 Task: Toggle the required git user config.
Action: Mouse moved to (19, 470)
Screenshot: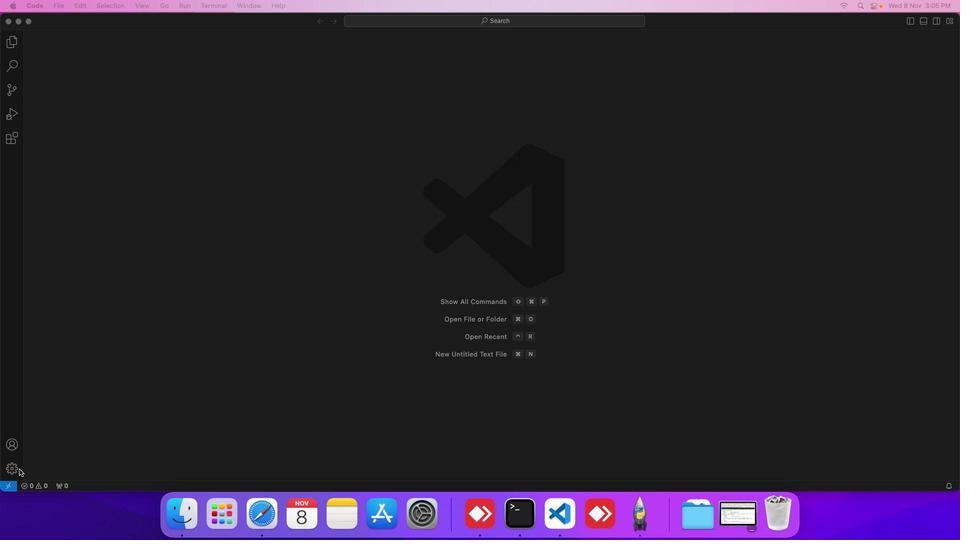 
Action: Mouse pressed left at (19, 470)
Screenshot: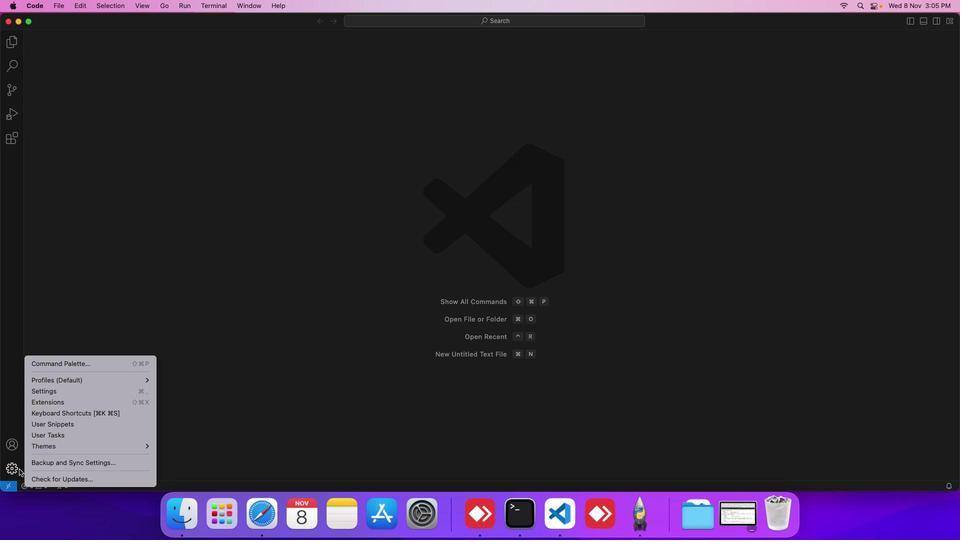 
Action: Mouse moved to (67, 394)
Screenshot: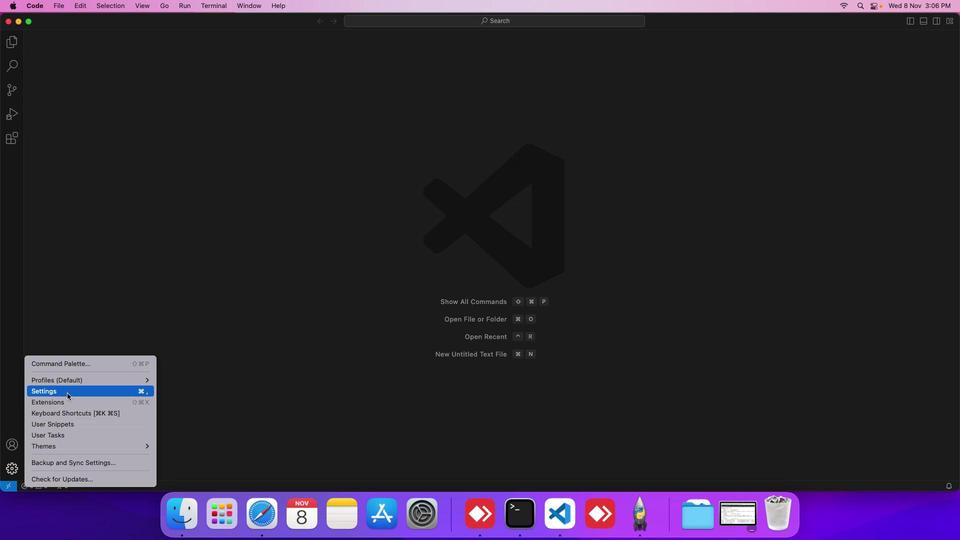 
Action: Mouse pressed left at (67, 394)
Screenshot: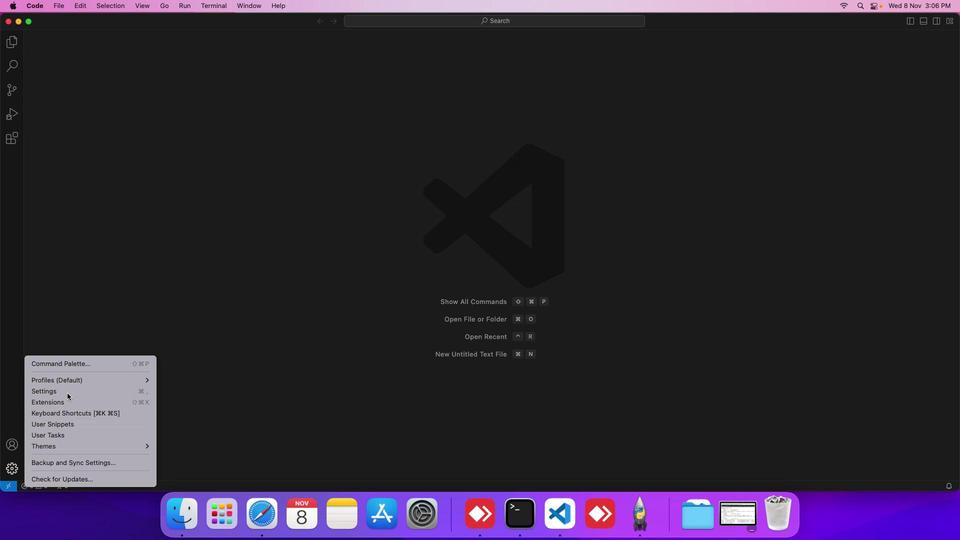 
Action: Mouse moved to (254, 180)
Screenshot: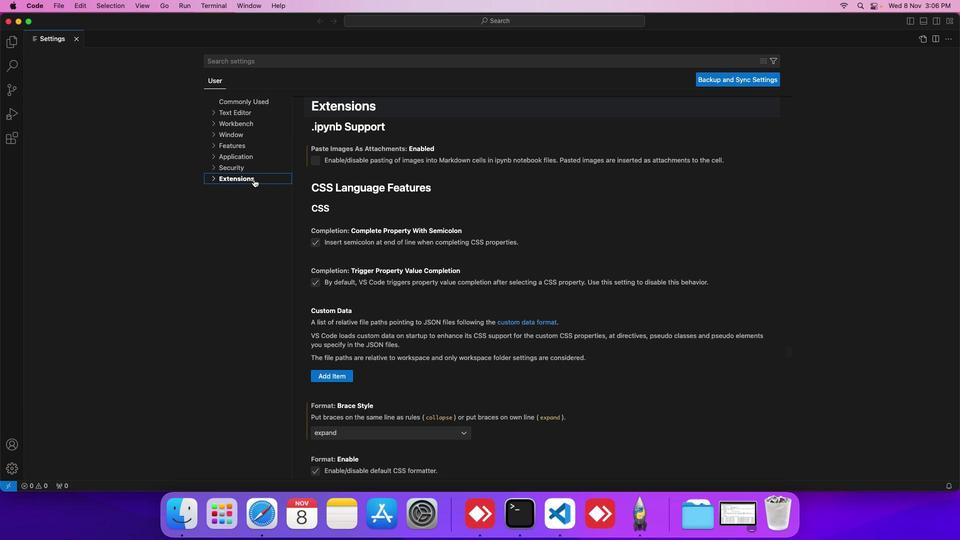
Action: Mouse pressed left at (254, 180)
Screenshot: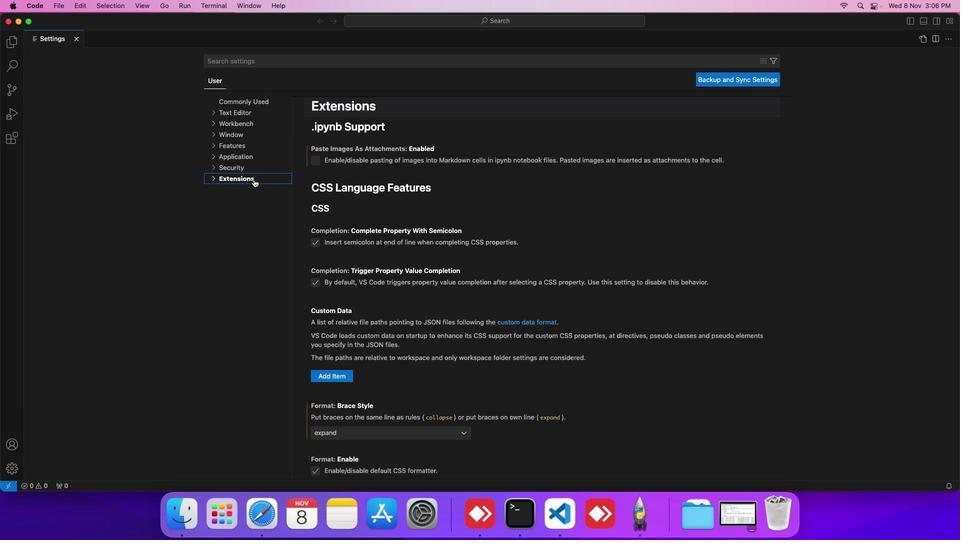 
Action: Mouse moved to (227, 223)
Screenshot: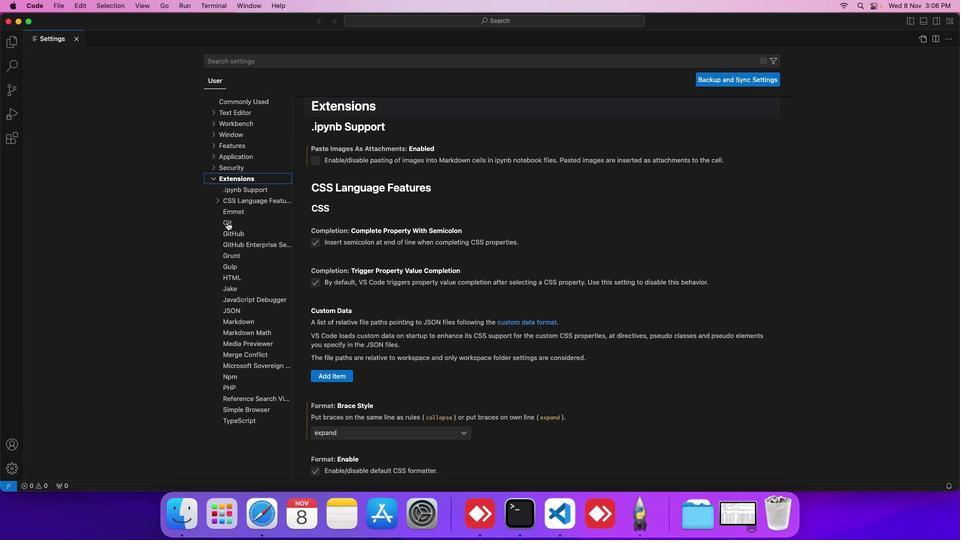
Action: Mouse pressed left at (227, 223)
Screenshot: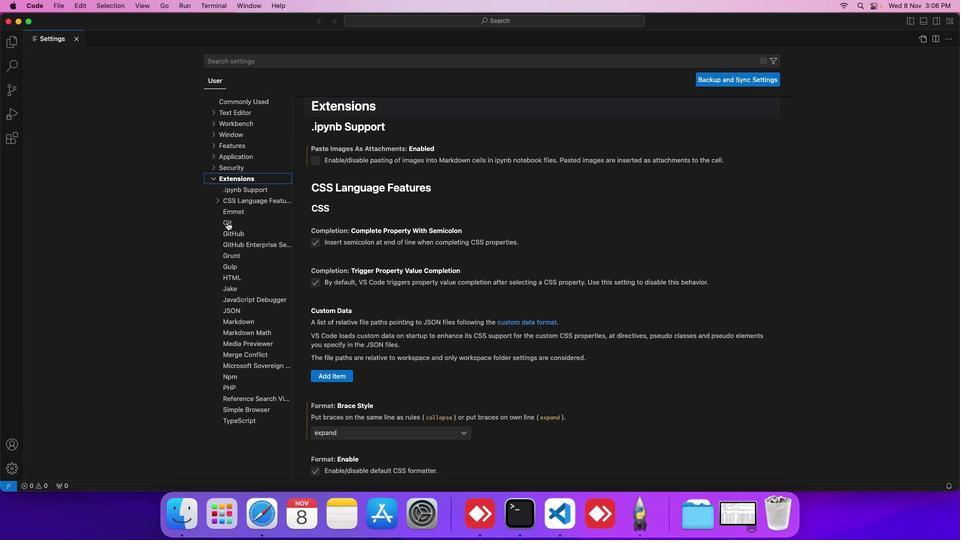 
Action: Mouse moved to (329, 287)
Screenshot: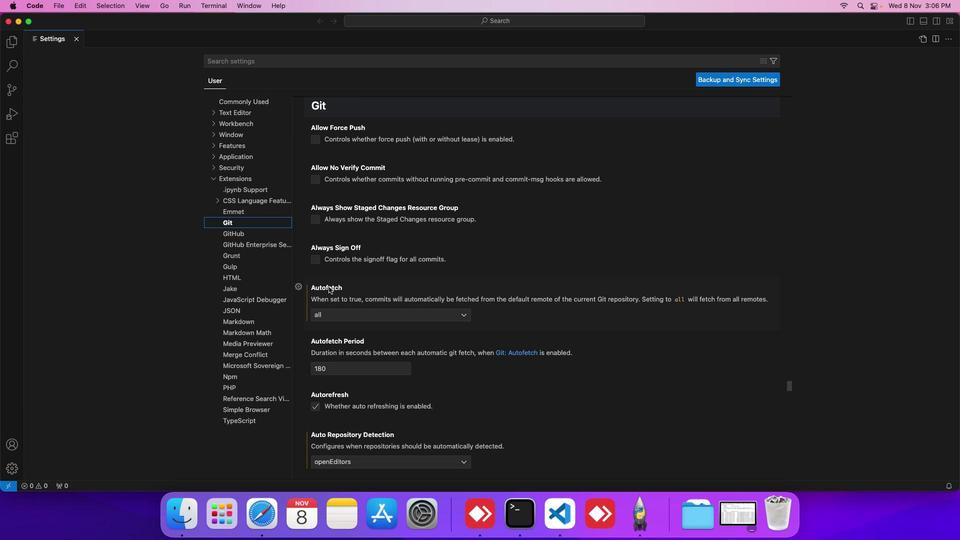 
Action: Mouse scrolled (329, 287) with delta (0, 0)
Screenshot: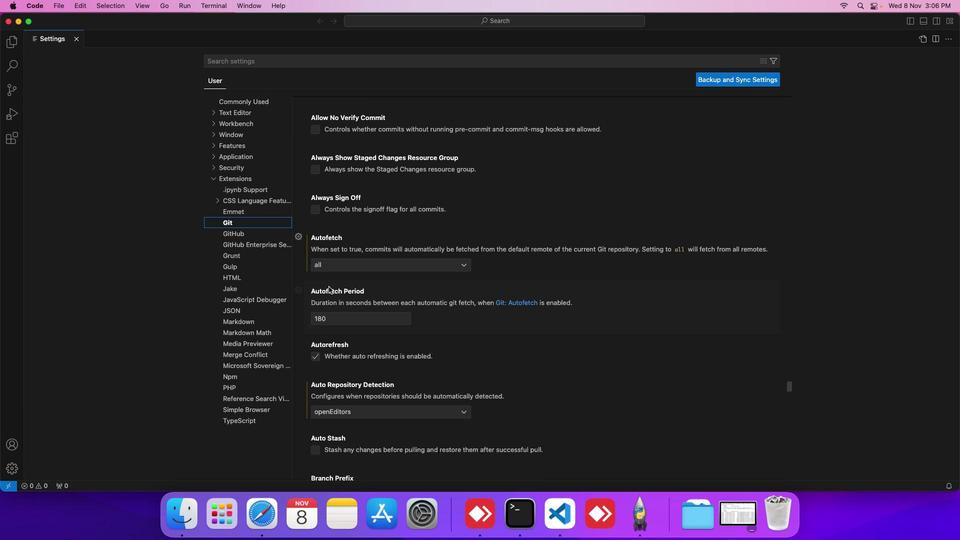 
Action: Mouse scrolled (329, 287) with delta (0, 0)
Screenshot: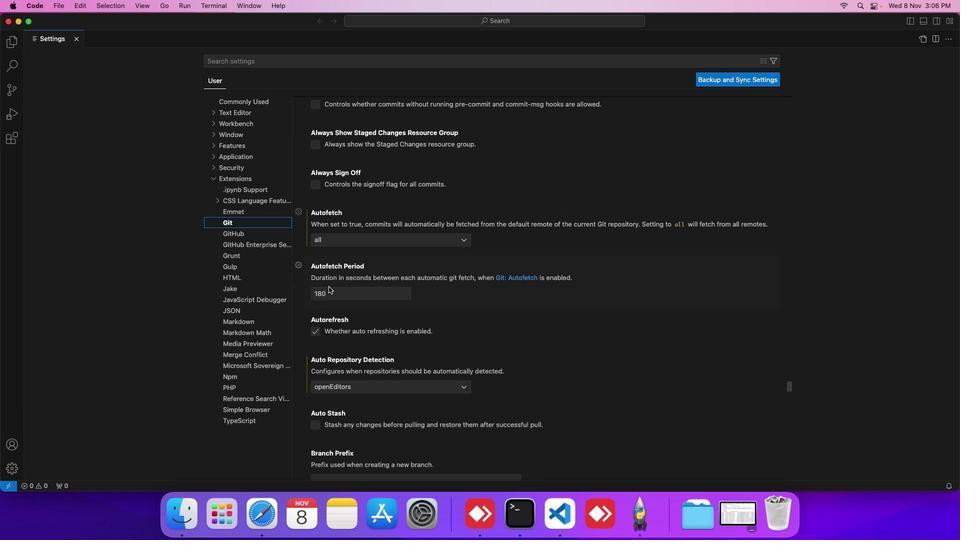 
Action: Mouse scrolled (329, 287) with delta (0, 0)
Screenshot: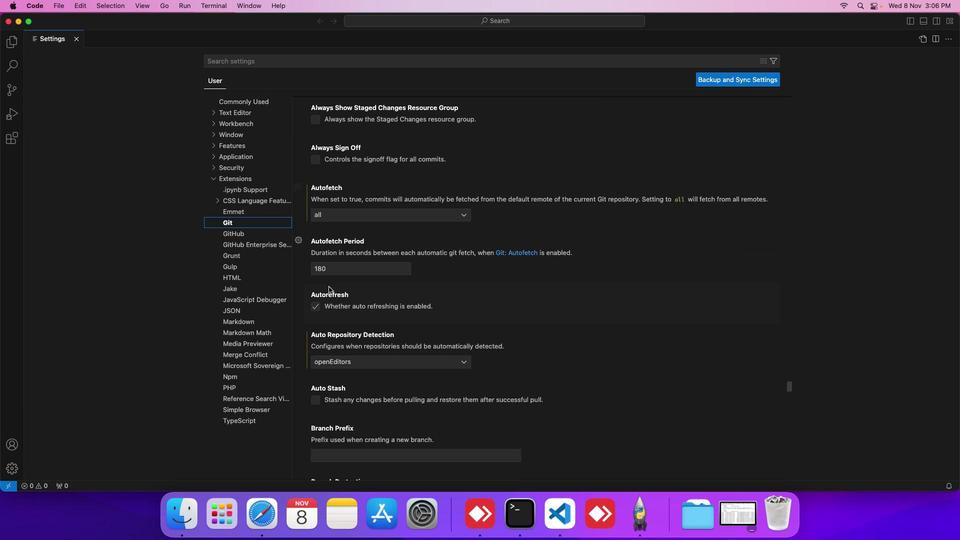 
Action: Mouse scrolled (329, 287) with delta (0, 0)
Screenshot: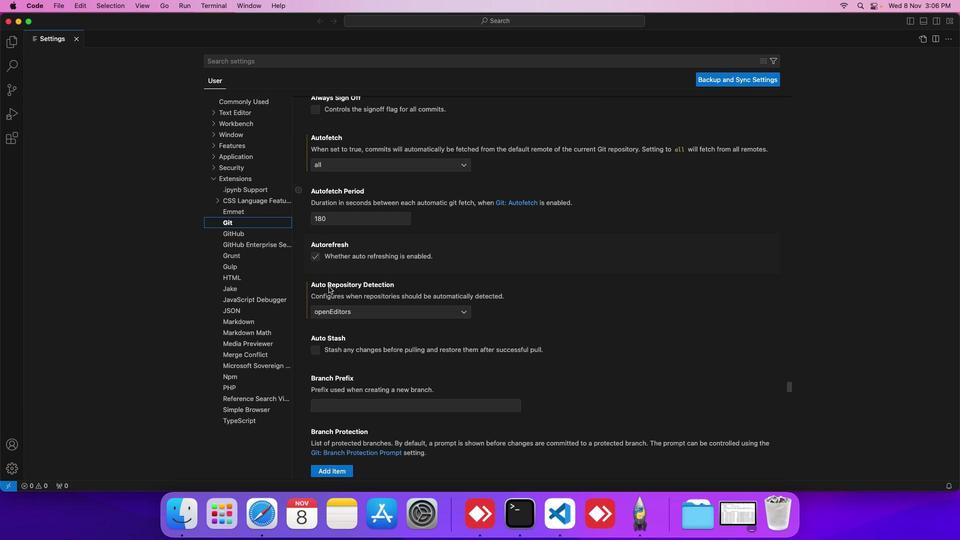 
Action: Mouse scrolled (329, 287) with delta (0, 0)
Screenshot: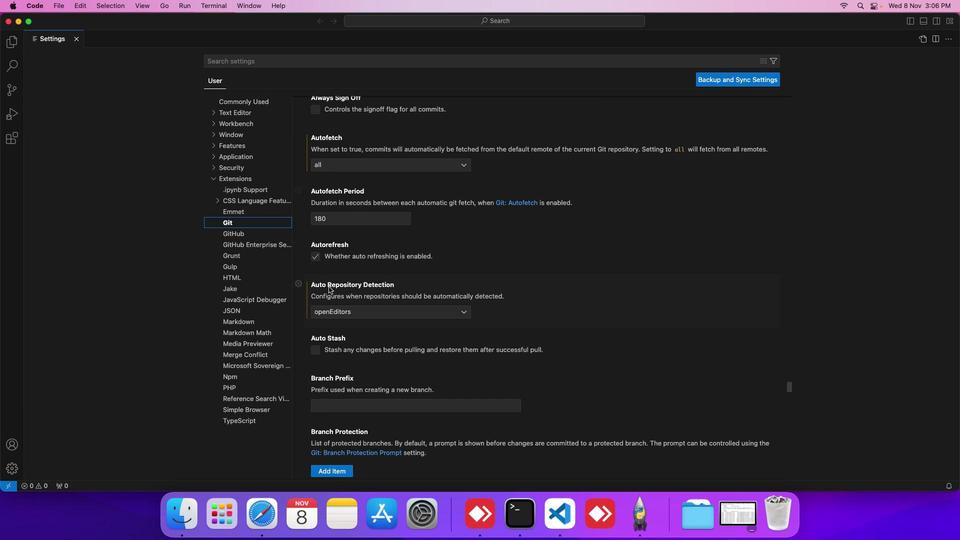 
Action: Mouse scrolled (329, 287) with delta (0, 0)
Screenshot: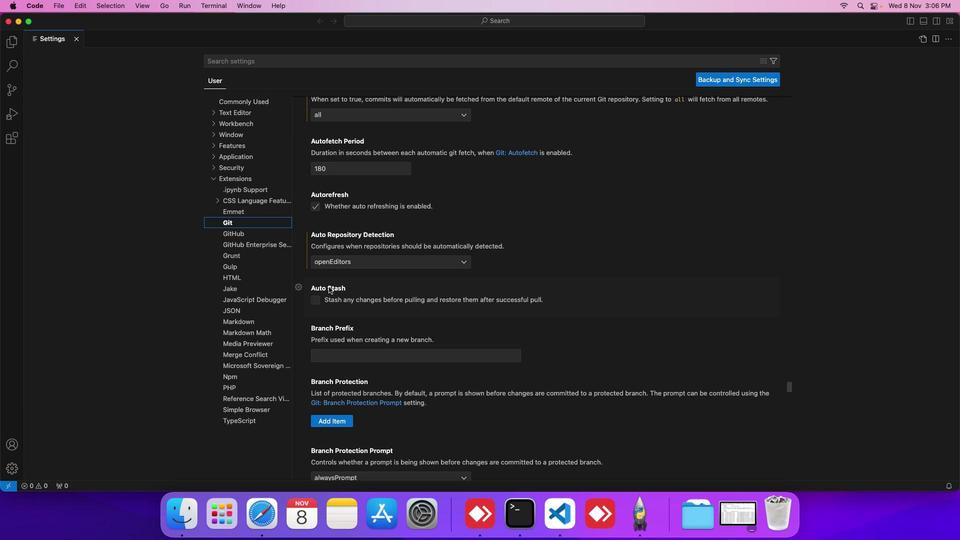 
Action: Mouse moved to (329, 288)
Screenshot: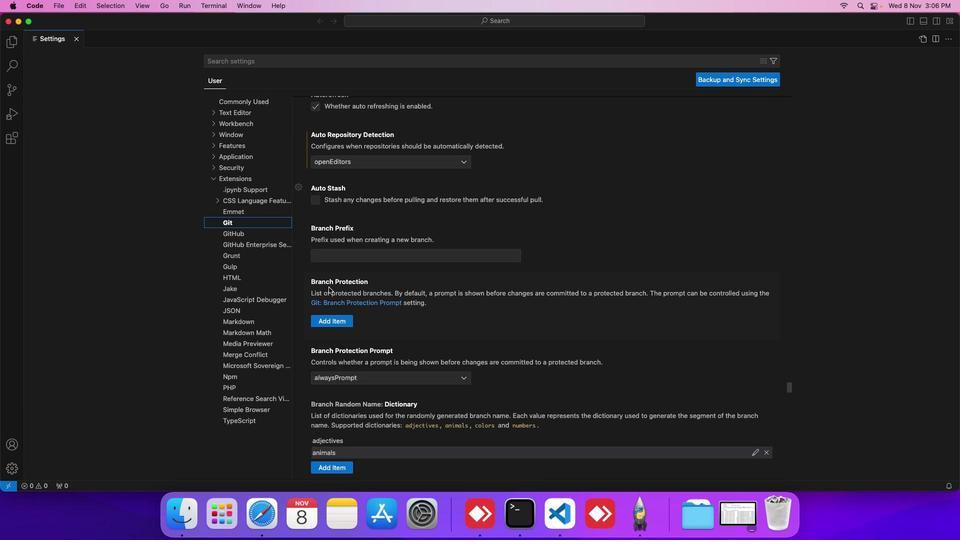 
Action: Mouse scrolled (329, 288) with delta (0, 0)
Screenshot: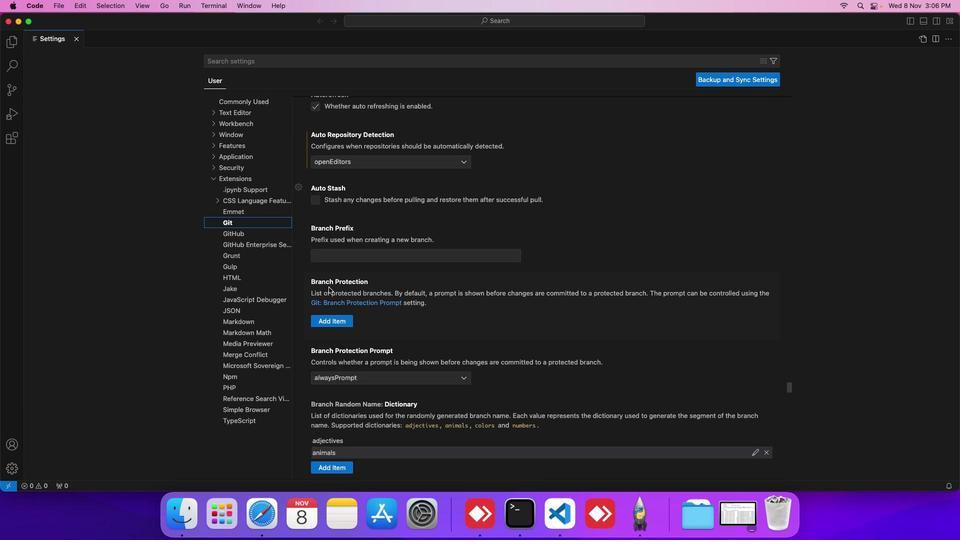 
Action: Mouse scrolled (329, 288) with delta (0, 0)
Screenshot: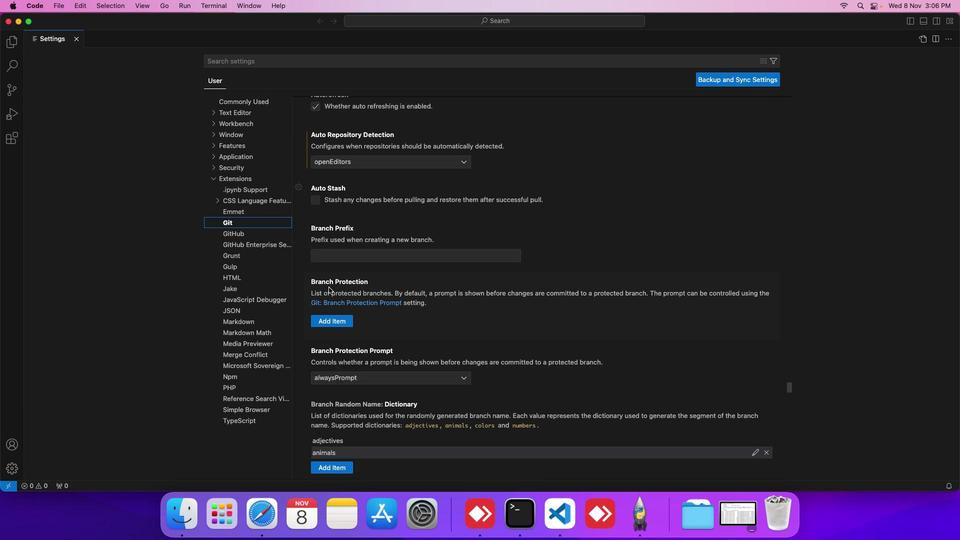 
Action: Mouse scrolled (329, 288) with delta (0, 0)
Screenshot: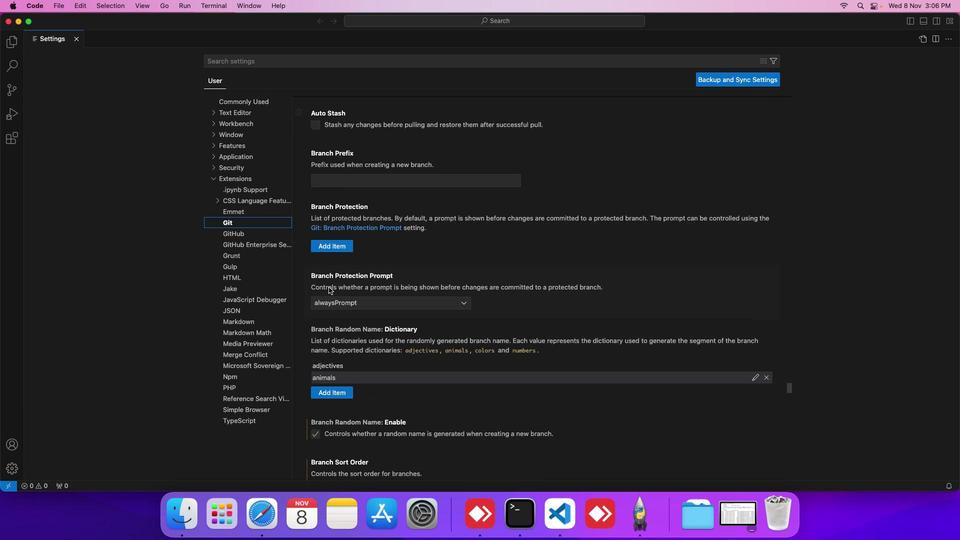 
Action: Mouse scrolled (329, 288) with delta (0, 0)
Screenshot: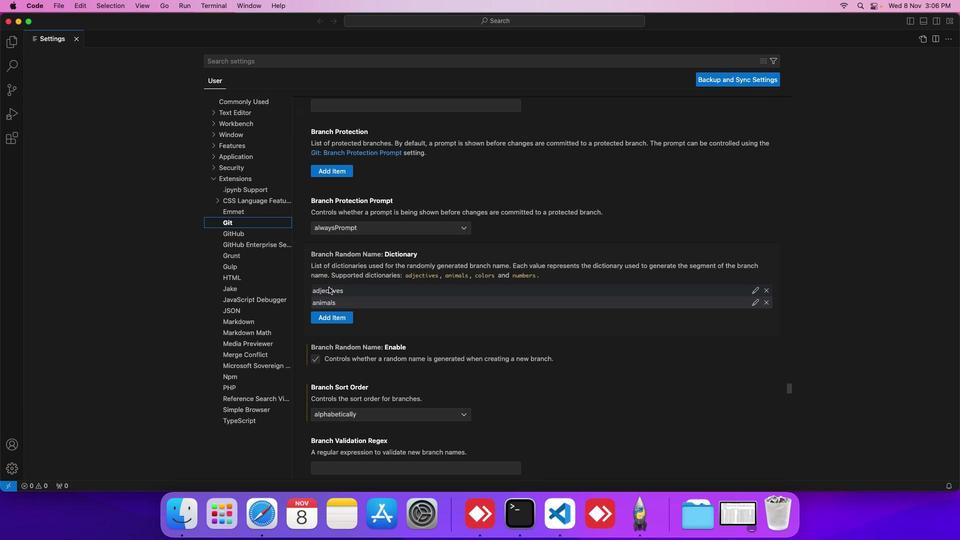 
Action: Mouse scrolled (329, 288) with delta (0, 0)
Screenshot: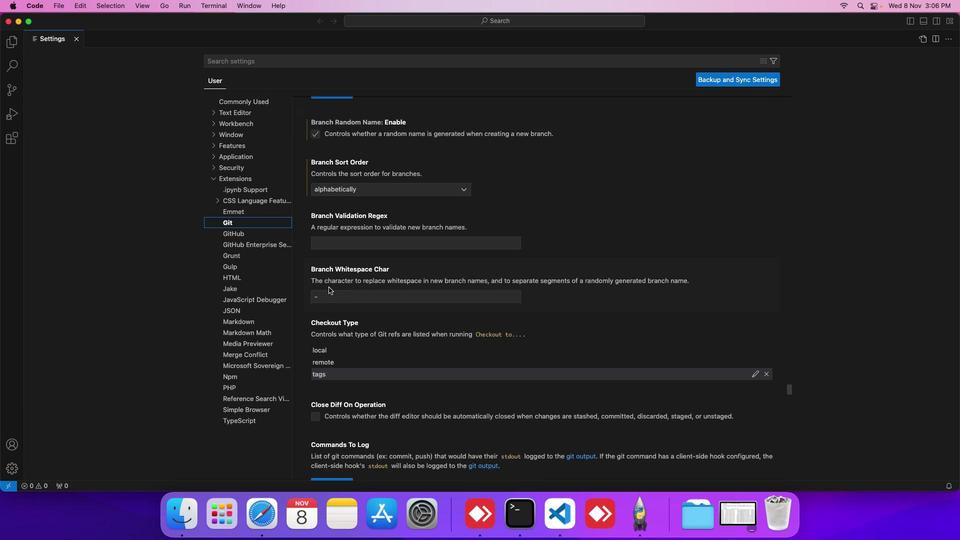 
Action: Mouse scrolled (329, 288) with delta (0, -1)
Screenshot: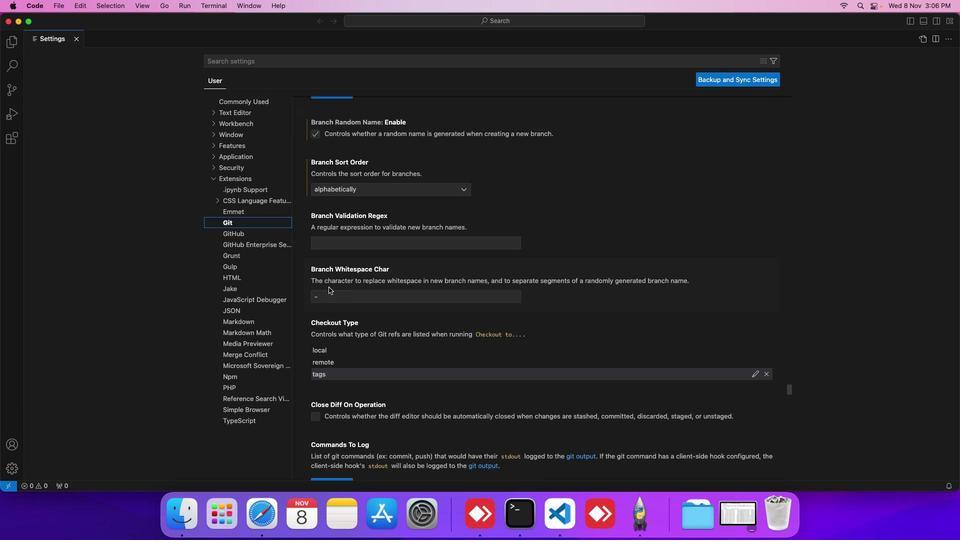 
Action: Mouse scrolled (329, 288) with delta (0, -1)
Screenshot: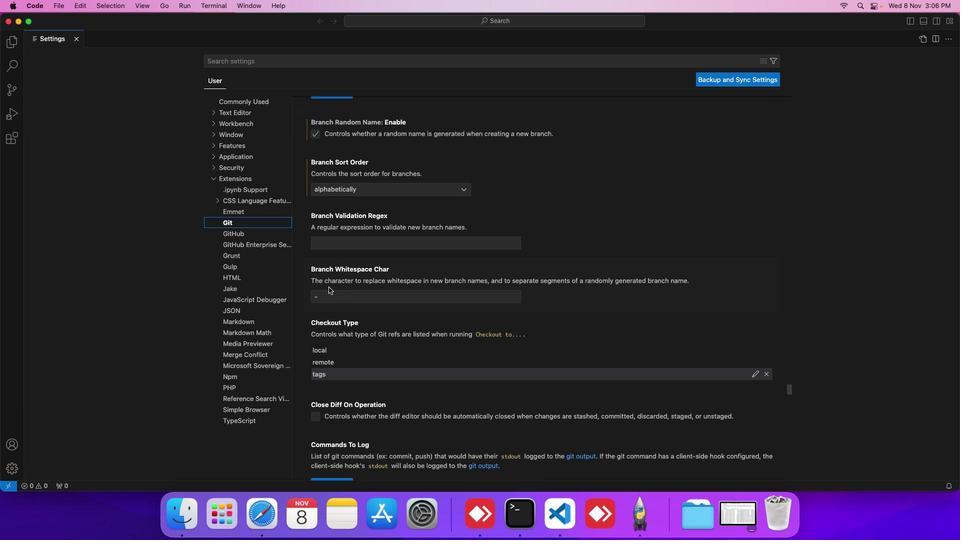 
Action: Mouse scrolled (329, 288) with delta (0, 0)
Screenshot: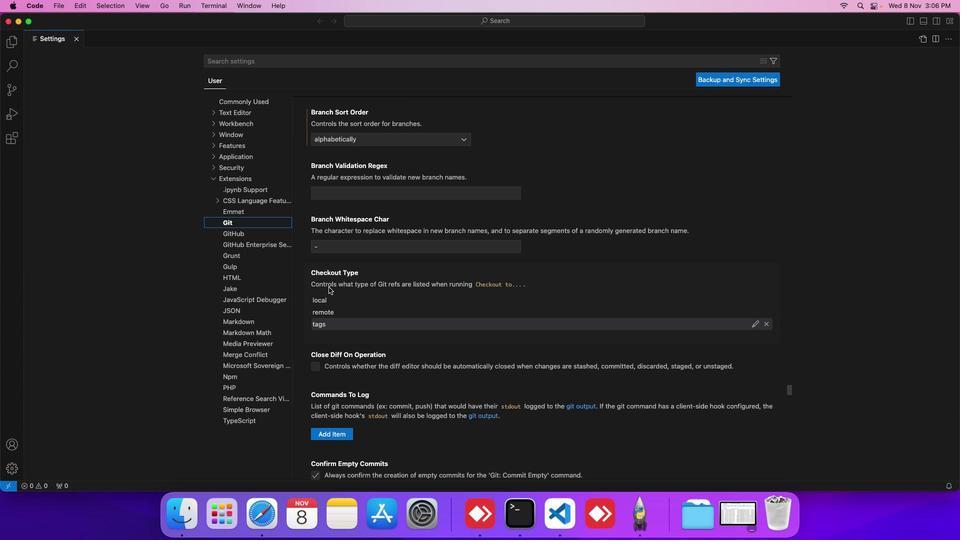
Action: Mouse scrolled (329, 288) with delta (0, 0)
Screenshot: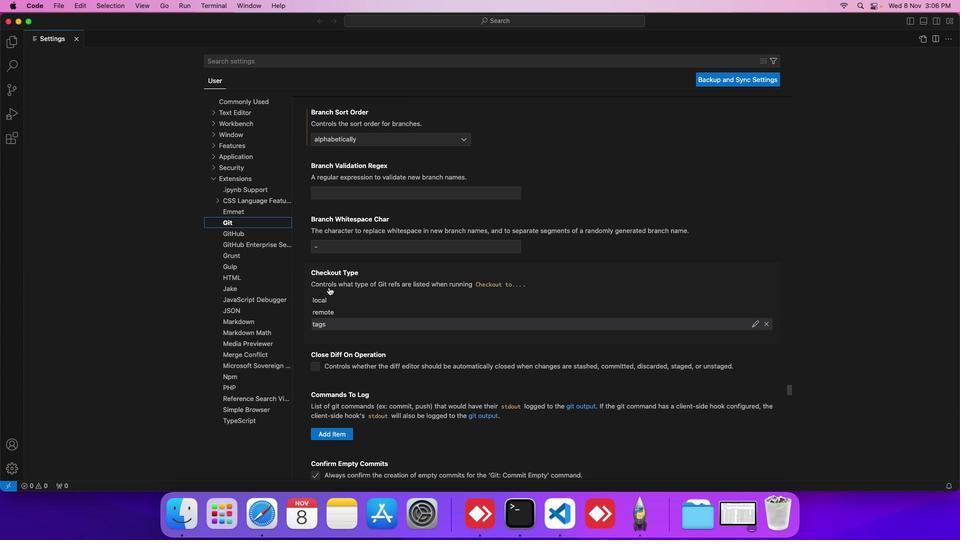 
Action: Mouse scrolled (329, 288) with delta (0, 0)
Screenshot: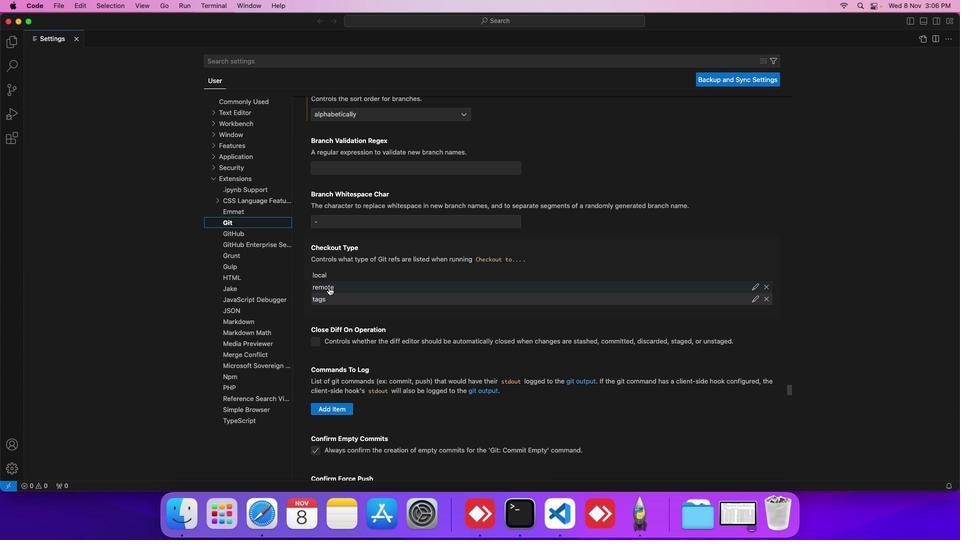 
Action: Mouse scrolled (329, 288) with delta (0, 0)
Screenshot: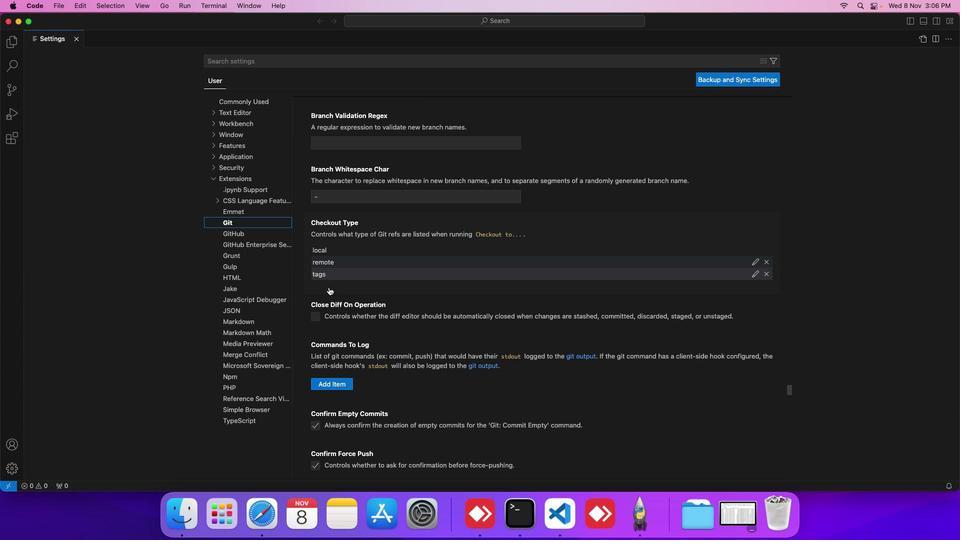 
Action: Mouse scrolled (329, 288) with delta (0, 0)
Screenshot: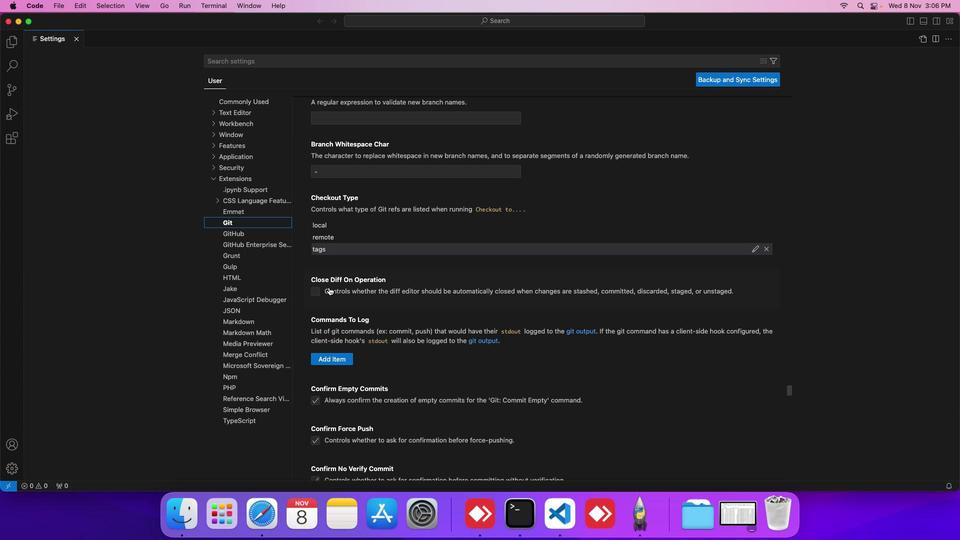 
Action: Mouse scrolled (329, 288) with delta (0, 0)
Screenshot: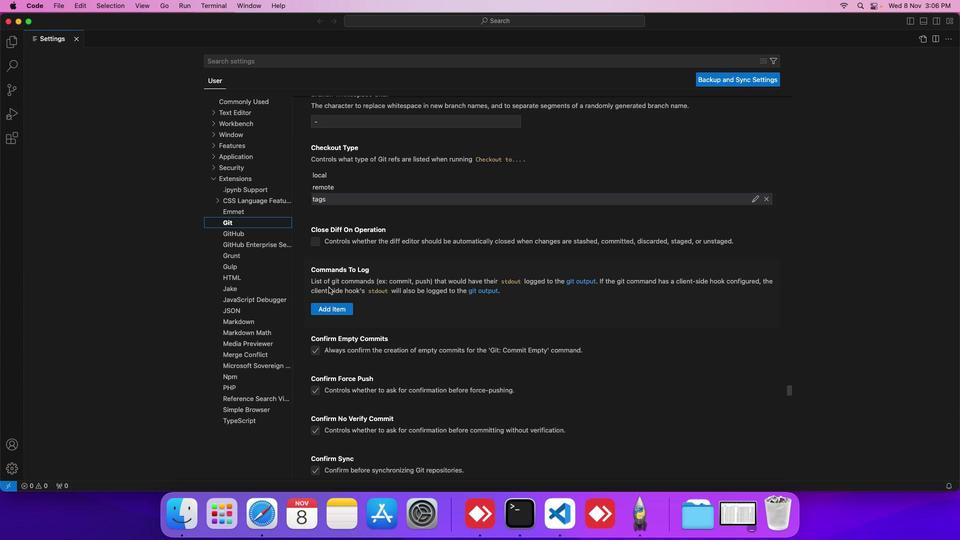 
Action: Mouse scrolled (329, 288) with delta (0, 0)
Screenshot: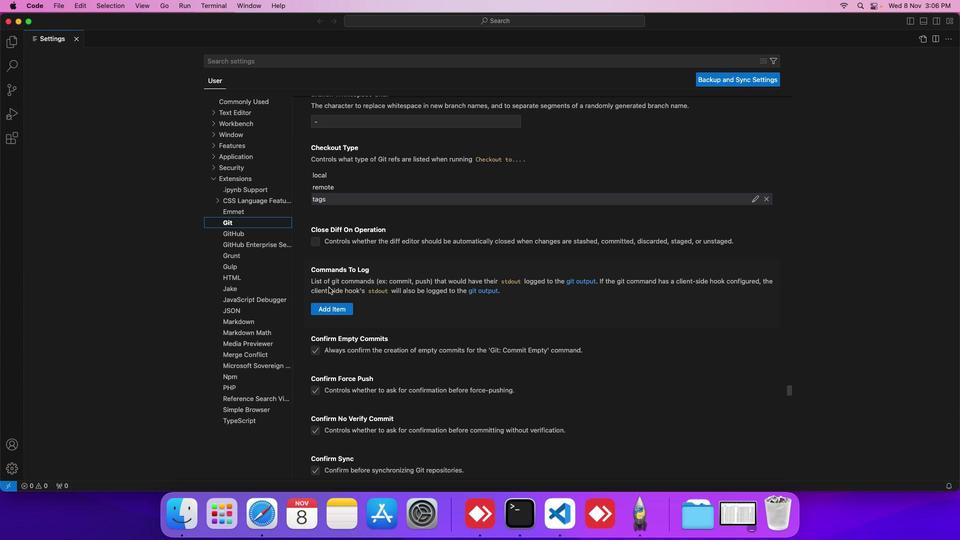 
Action: Mouse scrolled (329, 288) with delta (0, 0)
Screenshot: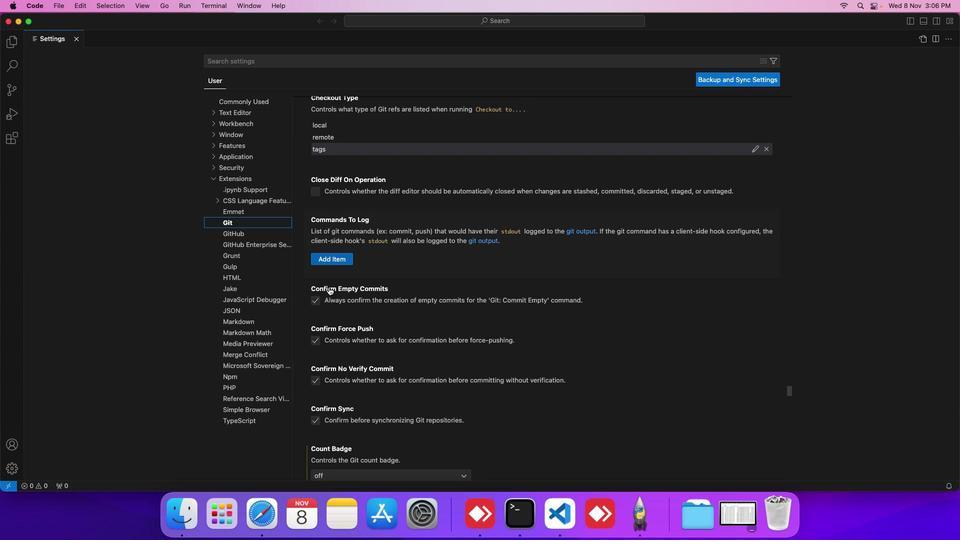 
Action: Mouse scrolled (329, 288) with delta (0, 0)
Screenshot: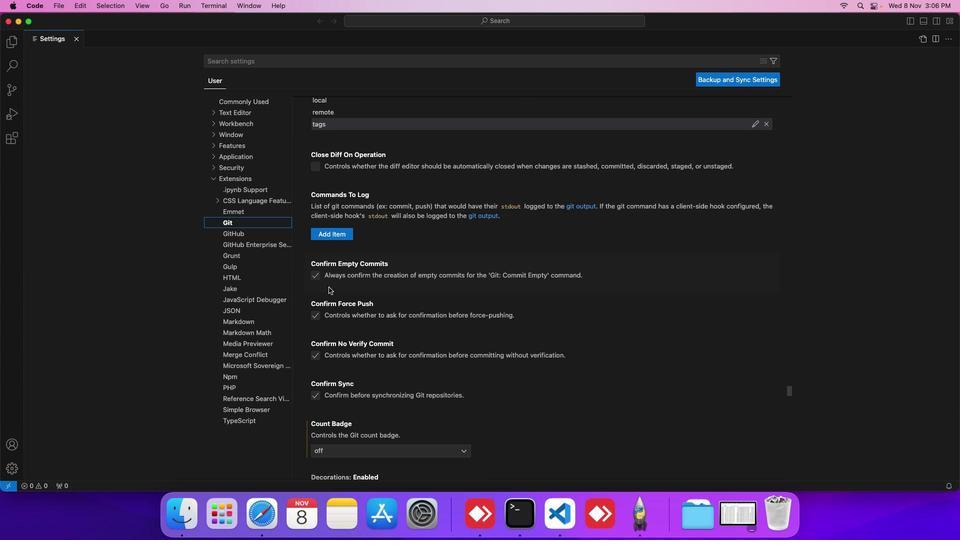 
Action: Mouse scrolled (329, 288) with delta (0, 0)
Screenshot: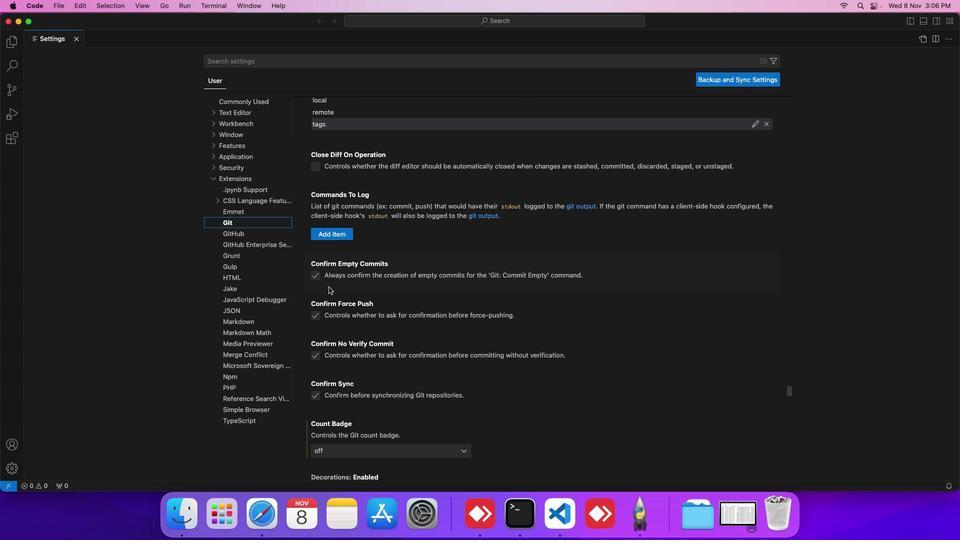 
Action: Mouse scrolled (329, 288) with delta (0, 0)
Screenshot: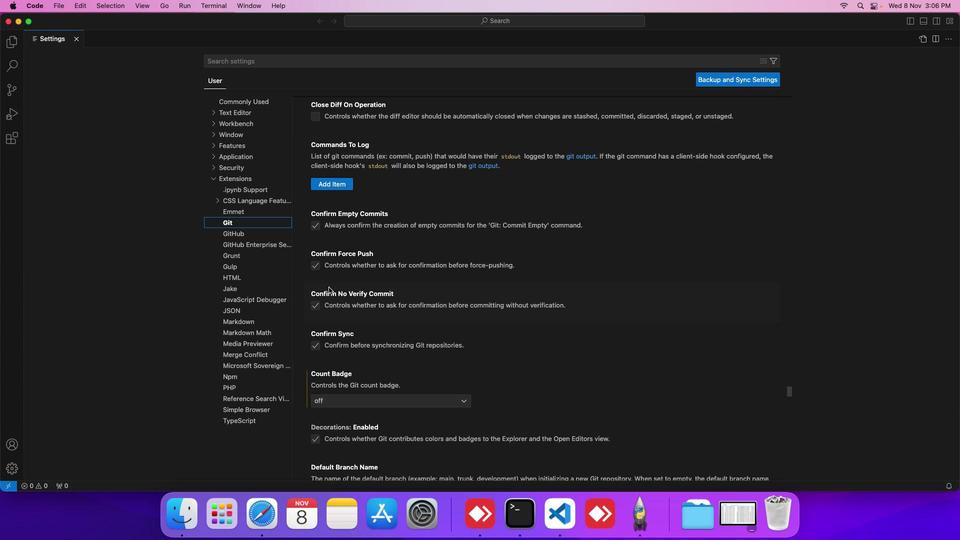 
Action: Mouse scrolled (329, 288) with delta (0, 0)
Screenshot: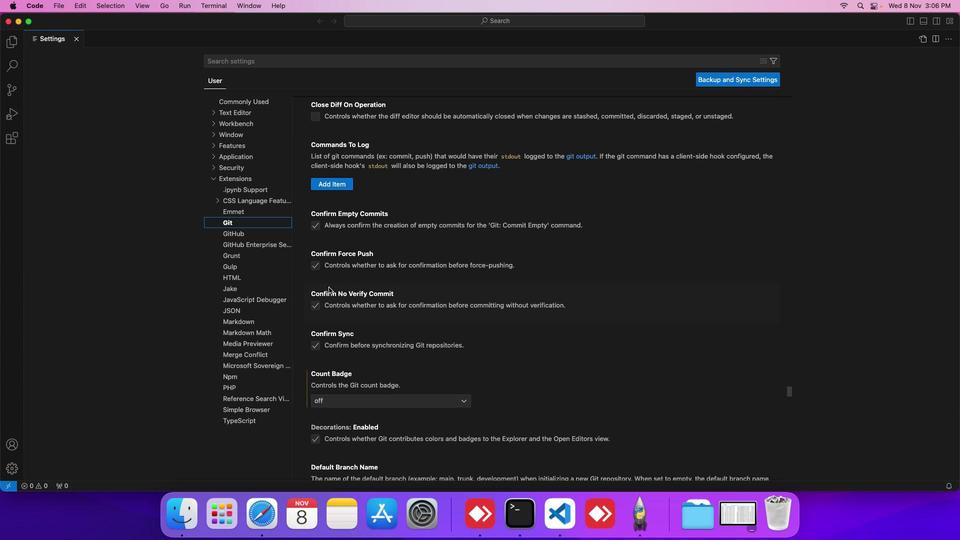 
Action: Mouse scrolled (329, 288) with delta (0, 0)
Screenshot: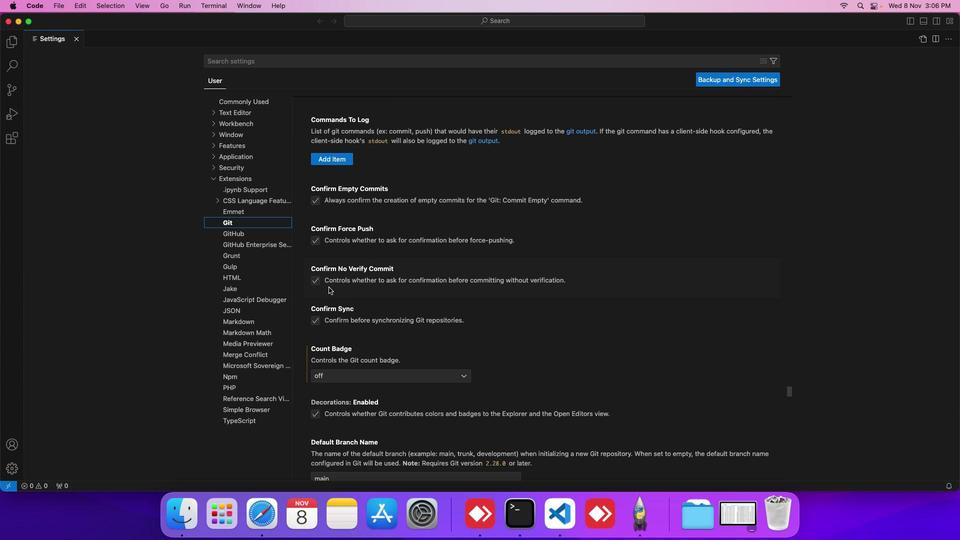 
Action: Mouse scrolled (329, 288) with delta (0, 0)
Screenshot: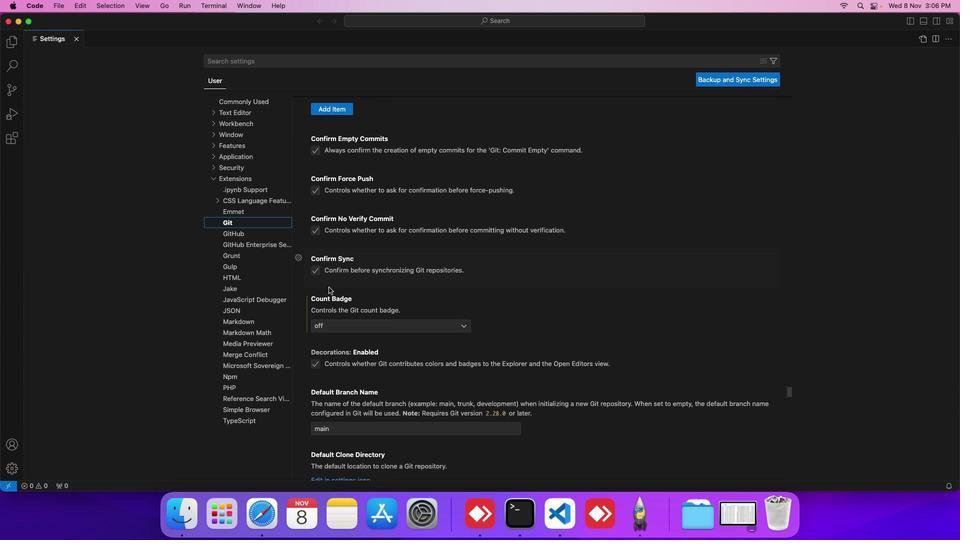 
Action: Mouse scrolled (329, 288) with delta (0, 0)
Screenshot: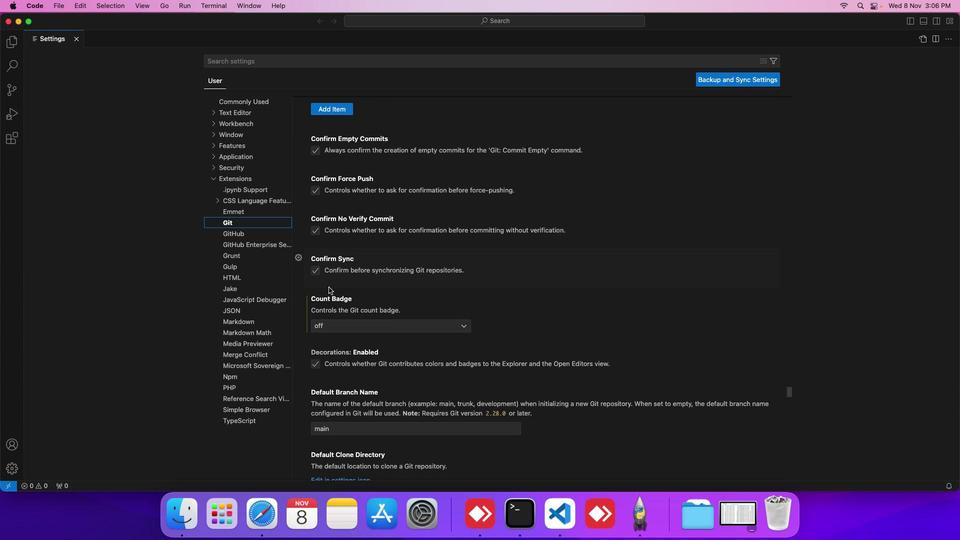 
Action: Mouse scrolled (329, 288) with delta (0, 0)
Screenshot: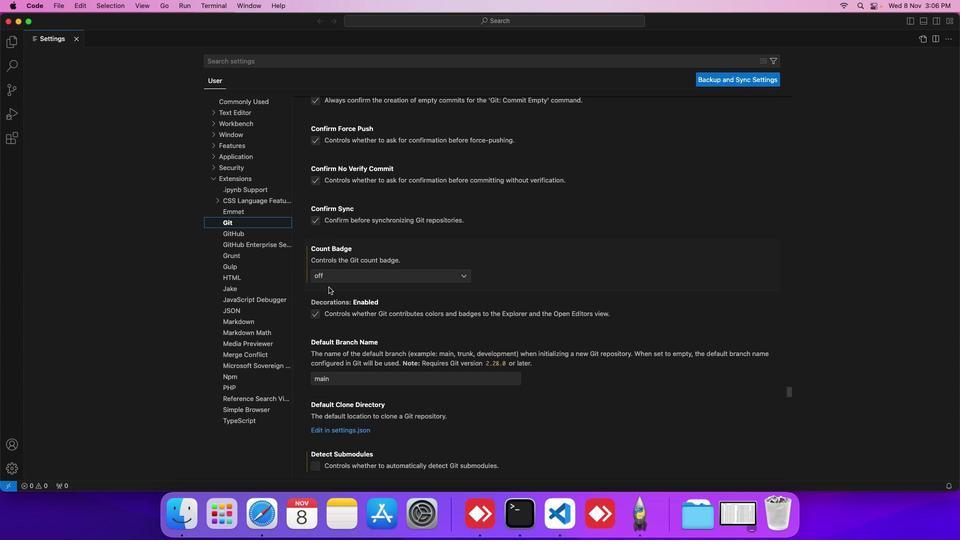 
Action: Mouse scrolled (329, 288) with delta (0, 0)
Screenshot: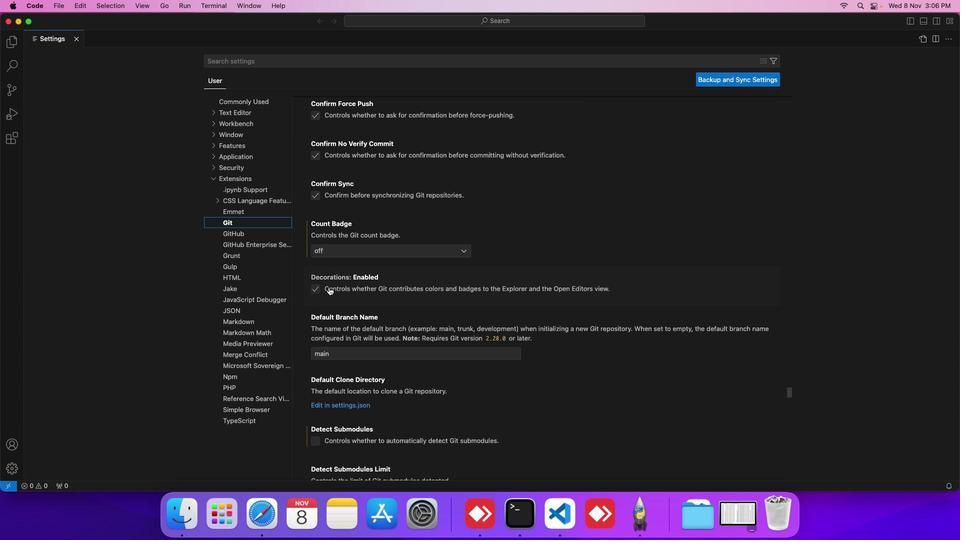 
Action: Mouse scrolled (329, 288) with delta (0, 0)
Screenshot: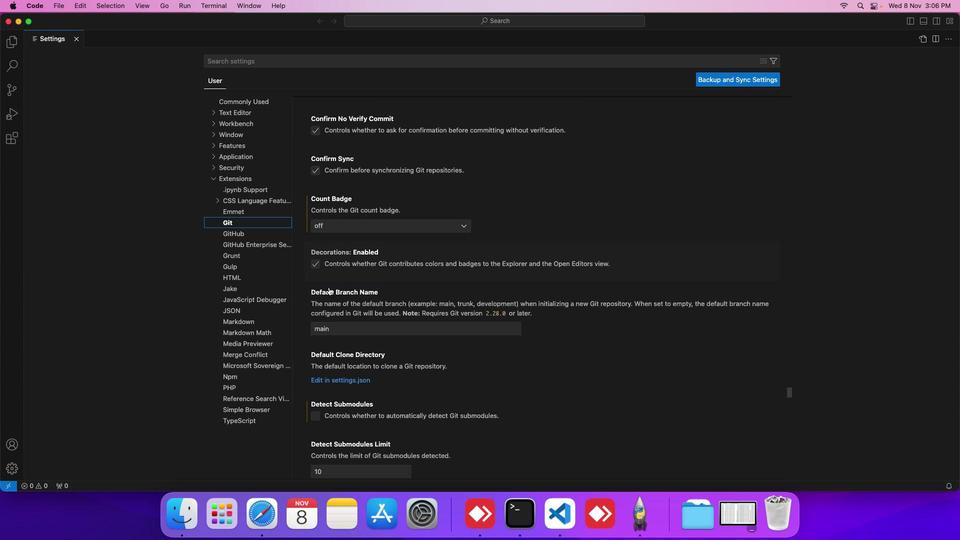 
Action: Mouse scrolled (329, 288) with delta (0, 0)
Screenshot: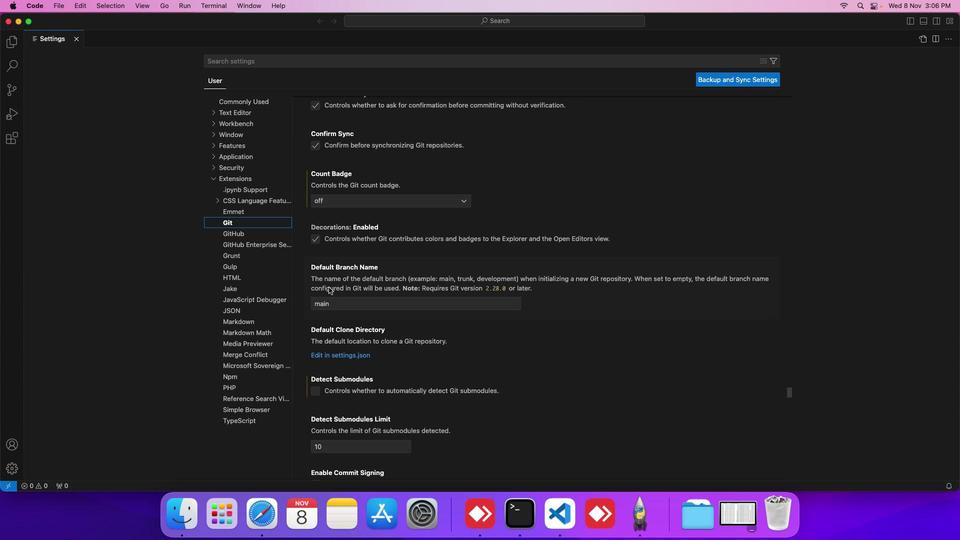 
Action: Mouse scrolled (329, 288) with delta (0, 0)
Screenshot: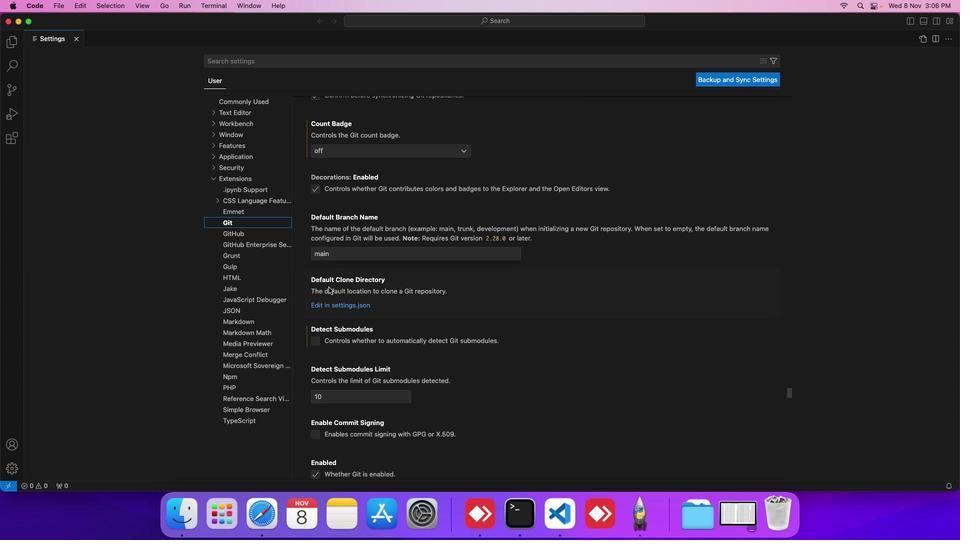 
Action: Mouse scrolled (329, 288) with delta (0, 0)
Screenshot: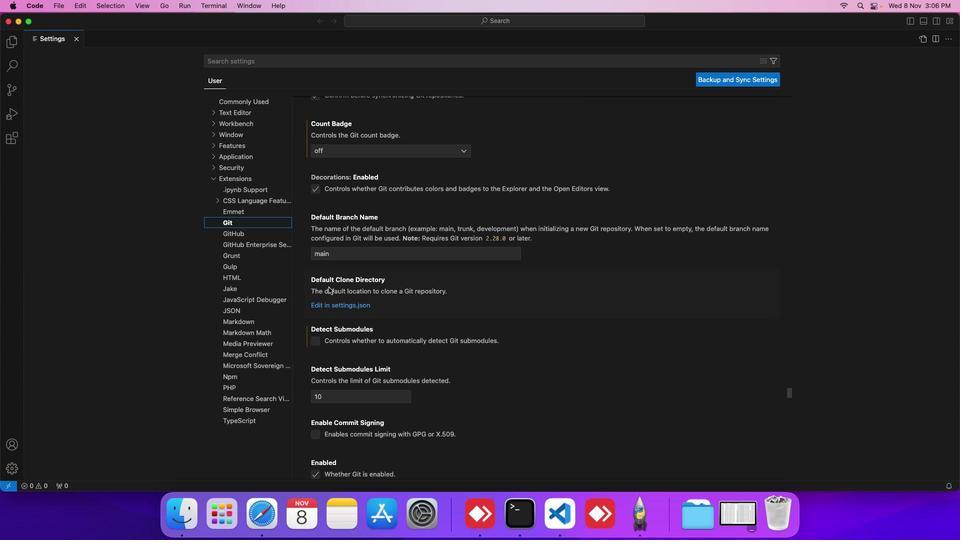 
Action: Mouse scrolled (329, 288) with delta (0, 0)
Screenshot: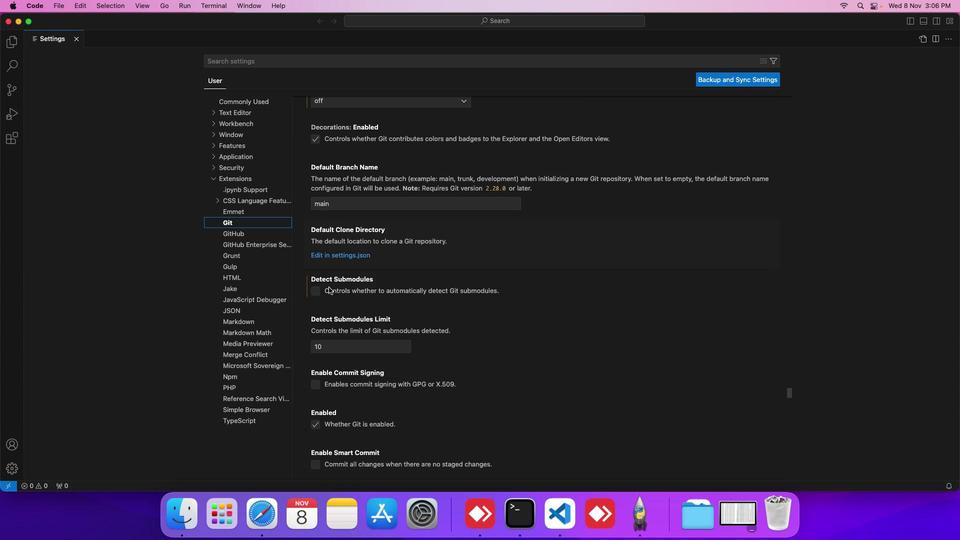 
Action: Mouse scrolled (329, 288) with delta (0, 0)
Screenshot: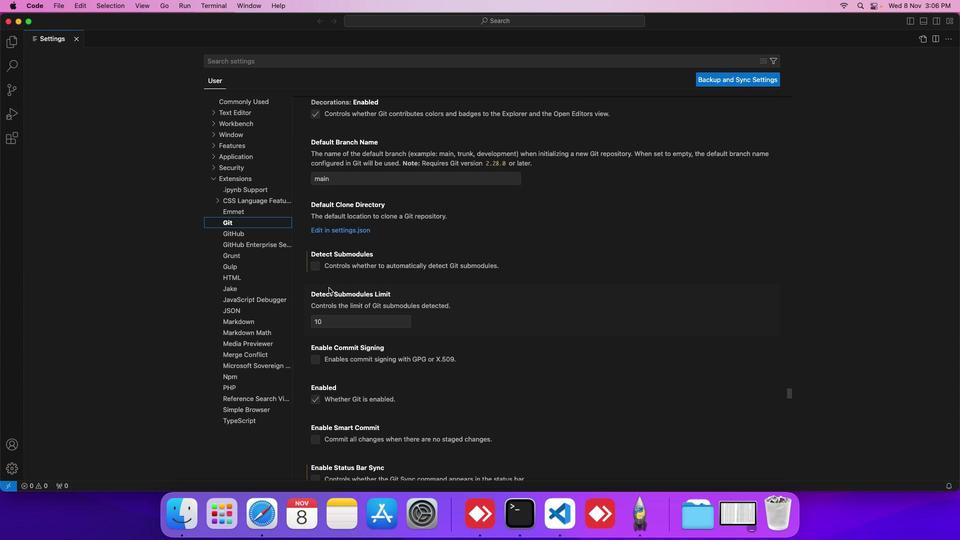 
Action: Mouse moved to (329, 288)
Screenshot: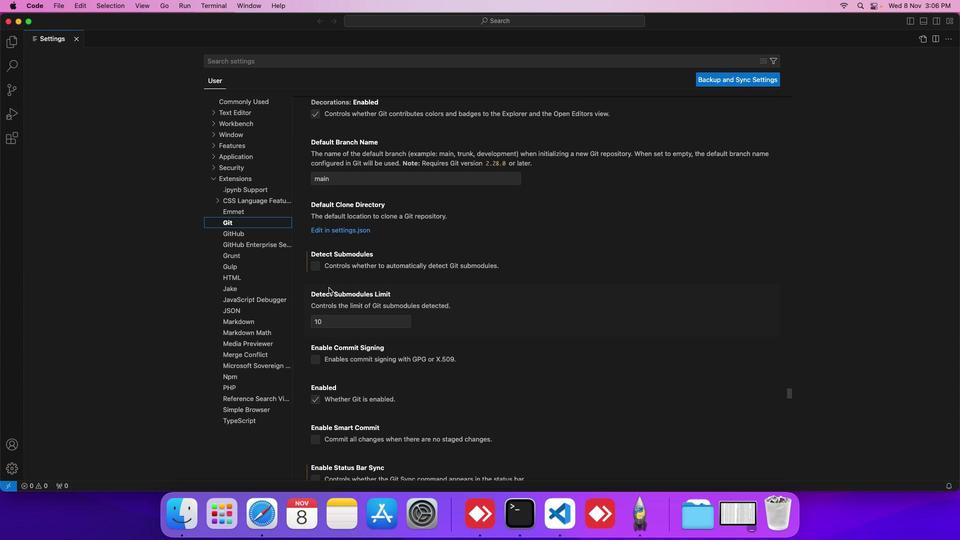 
Action: Mouse scrolled (329, 288) with delta (0, 0)
Screenshot: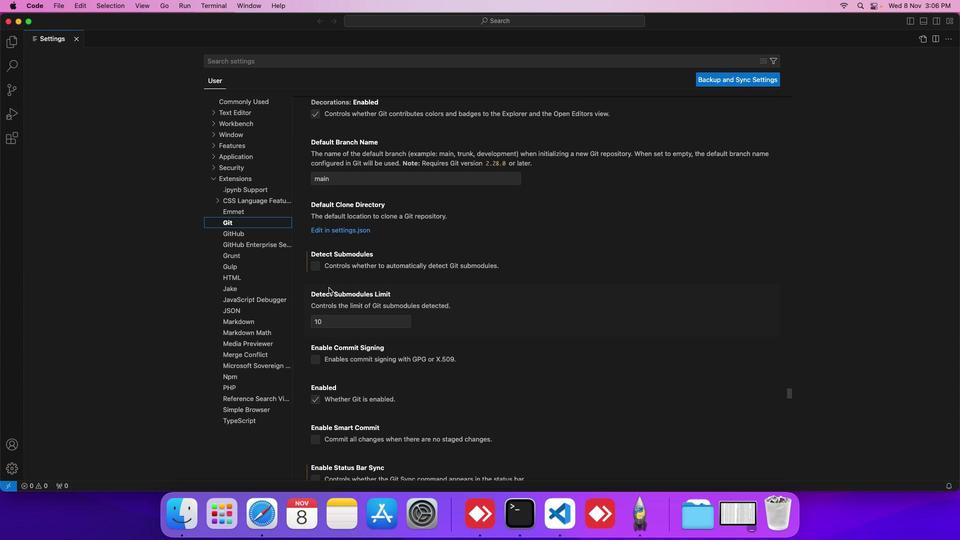 
Action: Mouse scrolled (329, 288) with delta (0, 0)
Screenshot: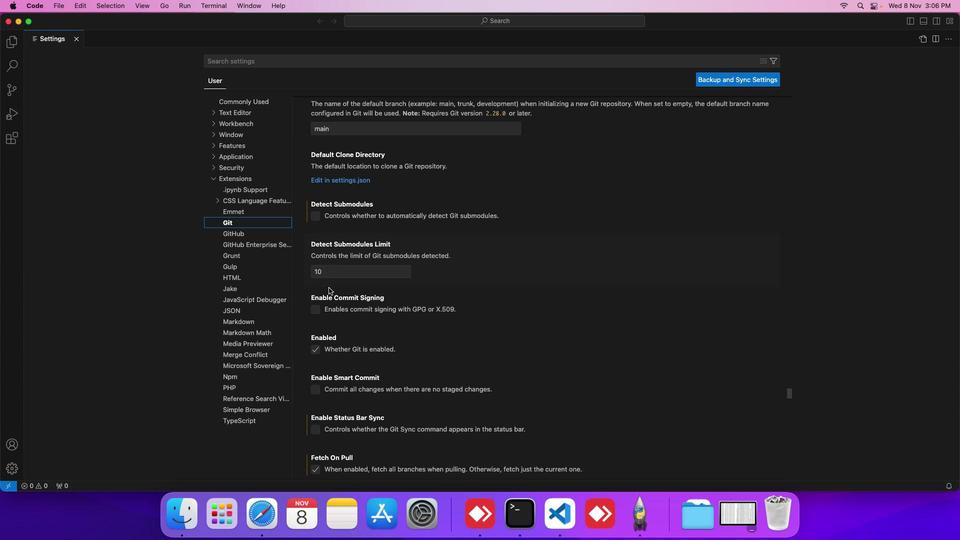
Action: Mouse scrolled (329, 288) with delta (0, 0)
Screenshot: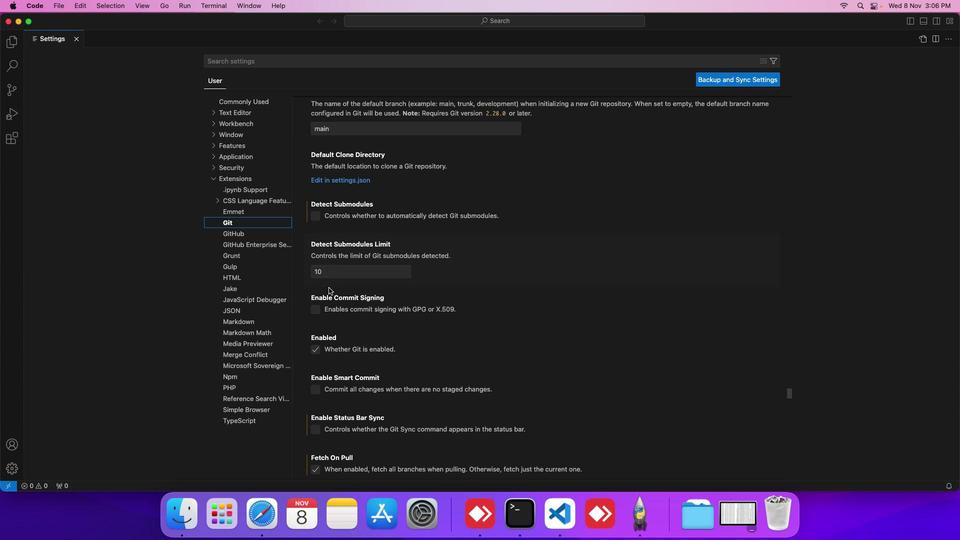 
Action: Mouse scrolled (329, 288) with delta (0, 0)
Screenshot: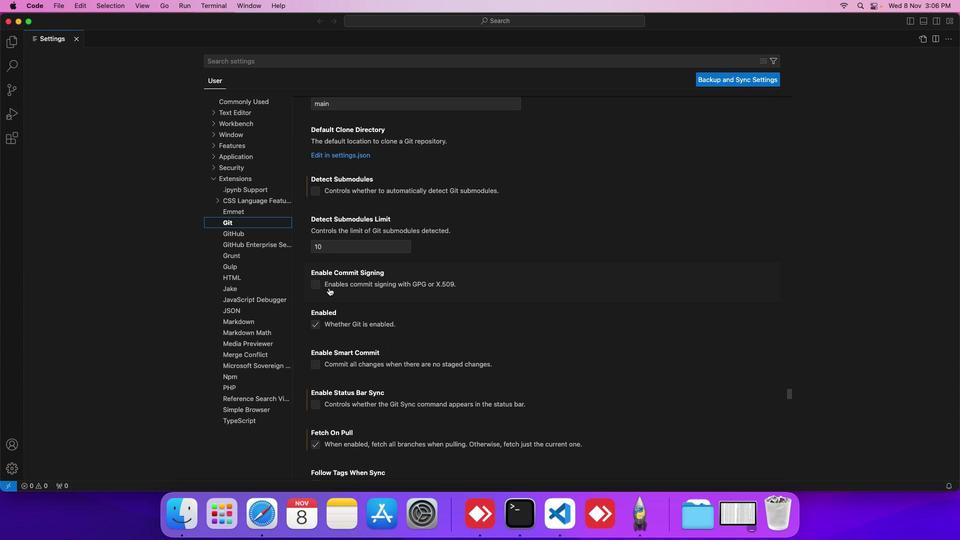 
Action: Mouse scrolled (329, 288) with delta (0, 0)
Screenshot: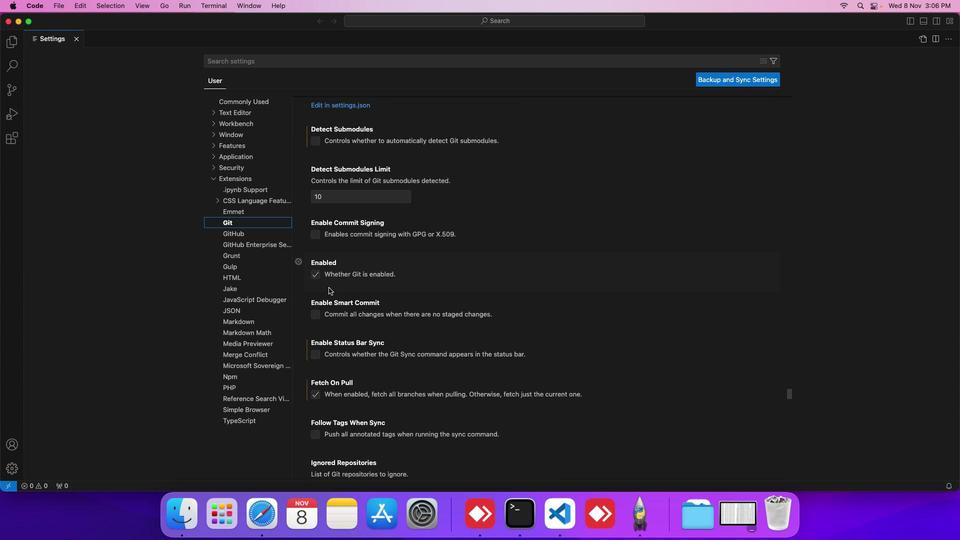 
Action: Mouse scrolled (329, 288) with delta (0, 0)
Screenshot: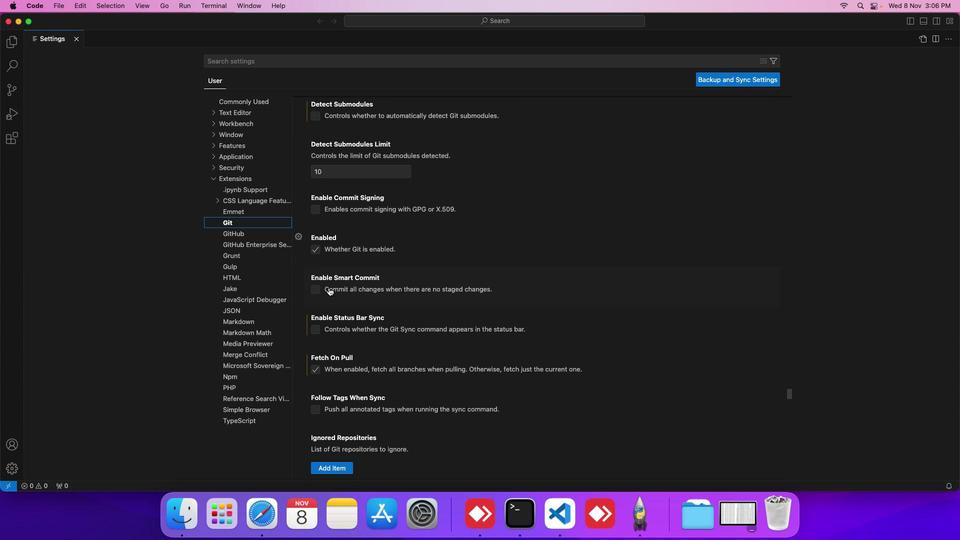 
Action: Mouse scrolled (329, 288) with delta (0, 0)
Screenshot: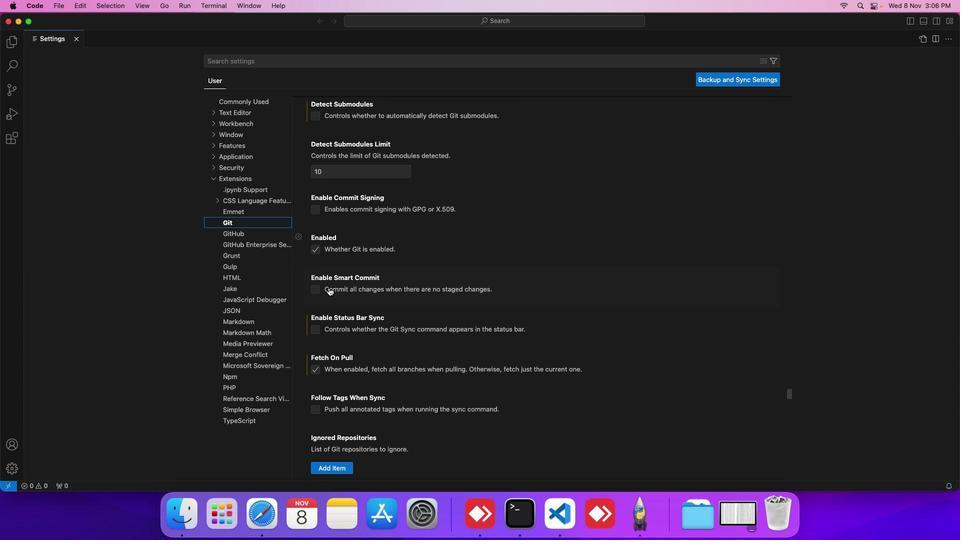 
Action: Mouse scrolled (329, 288) with delta (0, 0)
Screenshot: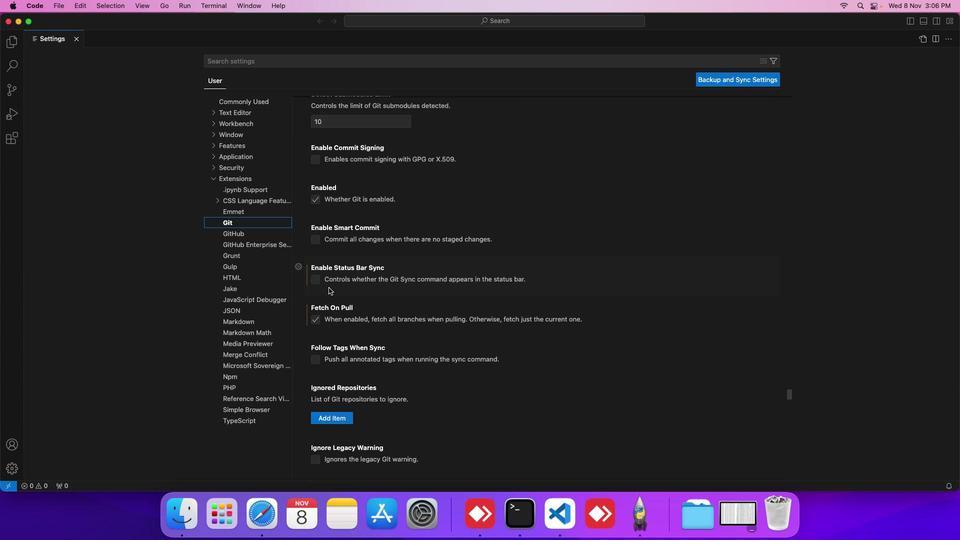 
Action: Mouse scrolled (329, 288) with delta (0, 0)
Screenshot: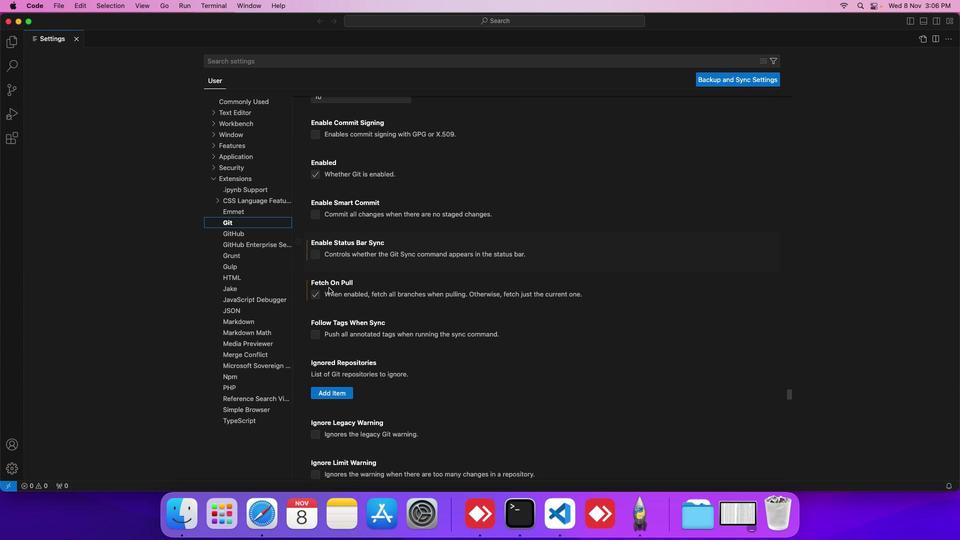 
Action: Mouse scrolled (329, 288) with delta (0, 0)
Screenshot: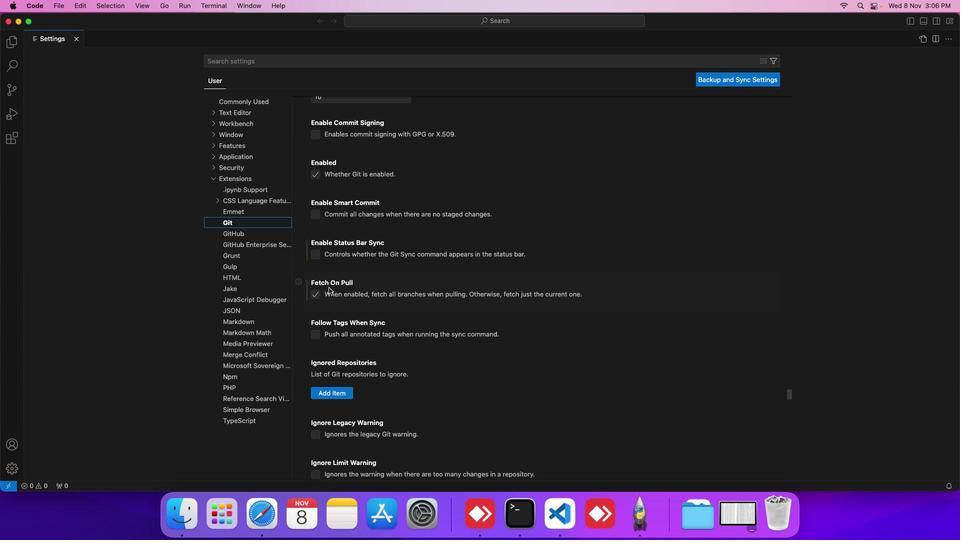 
Action: Mouse scrolled (329, 288) with delta (0, 0)
Screenshot: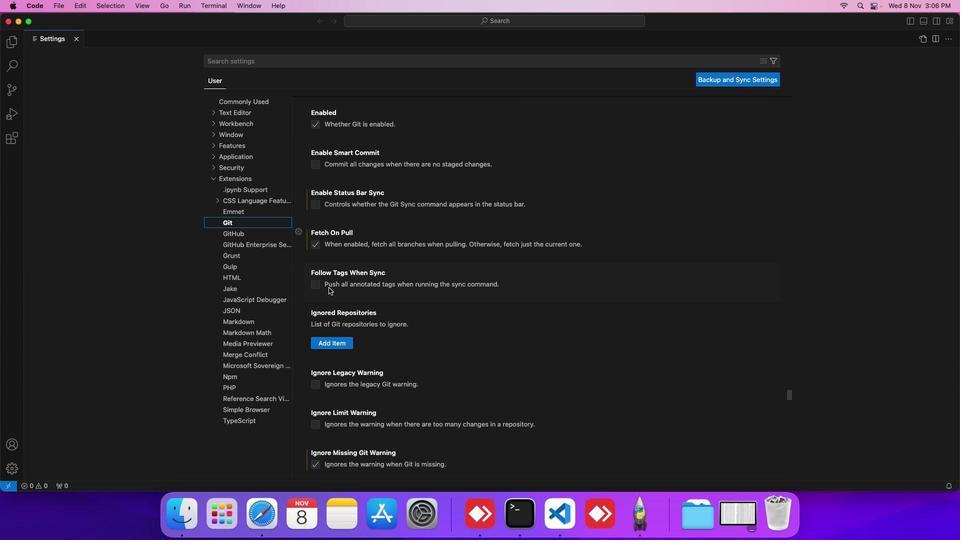 
Action: Mouse scrolled (329, 288) with delta (0, 0)
Screenshot: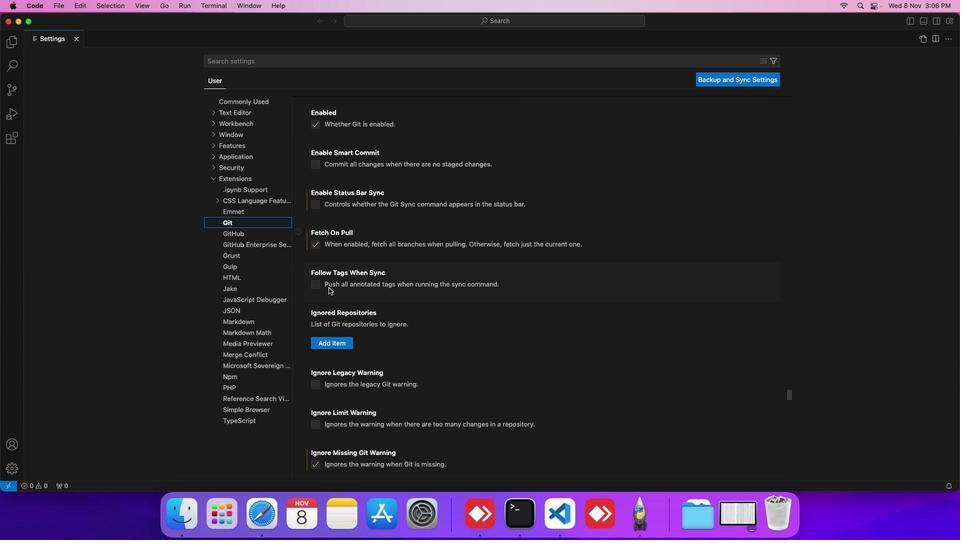 
Action: Mouse scrolled (329, 288) with delta (0, 0)
Screenshot: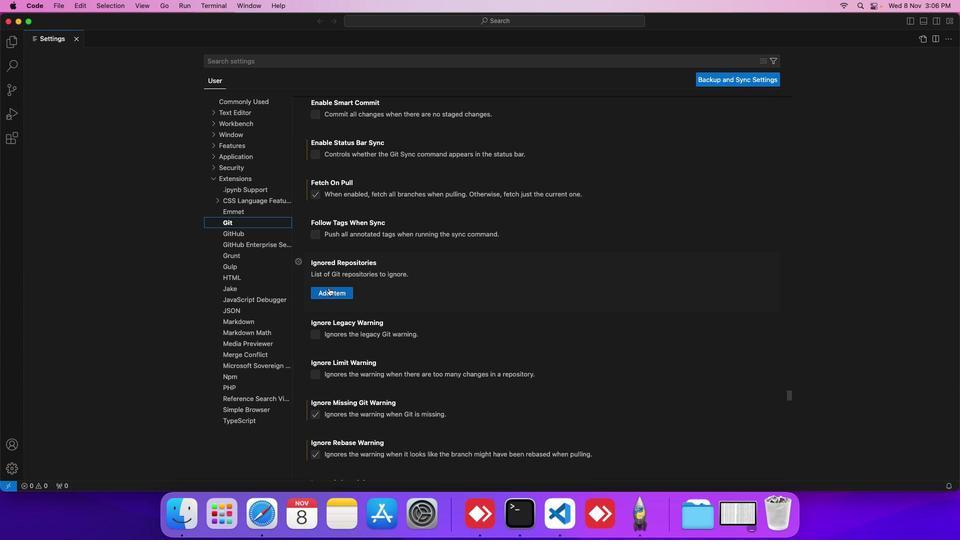 
Action: Mouse scrolled (329, 288) with delta (0, 0)
Screenshot: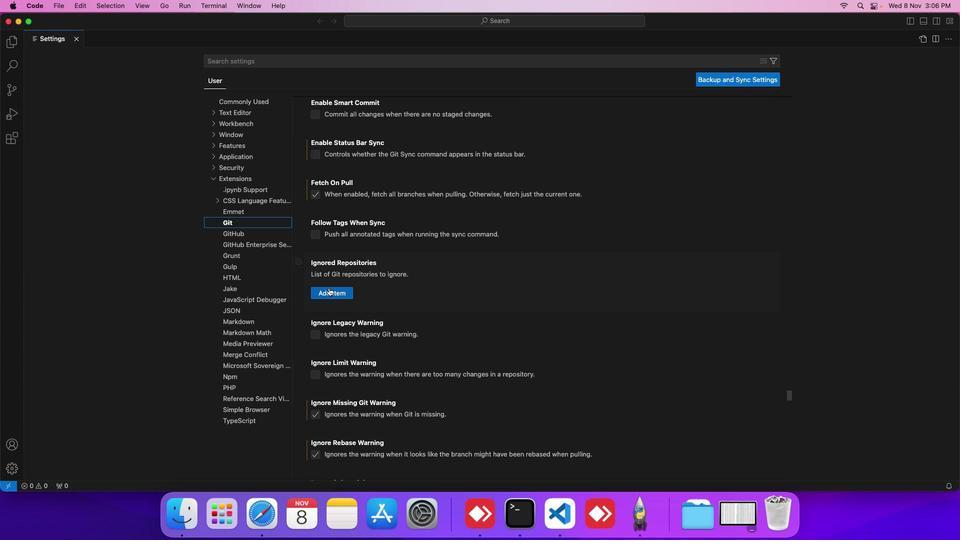
Action: Mouse scrolled (329, 288) with delta (0, 0)
Screenshot: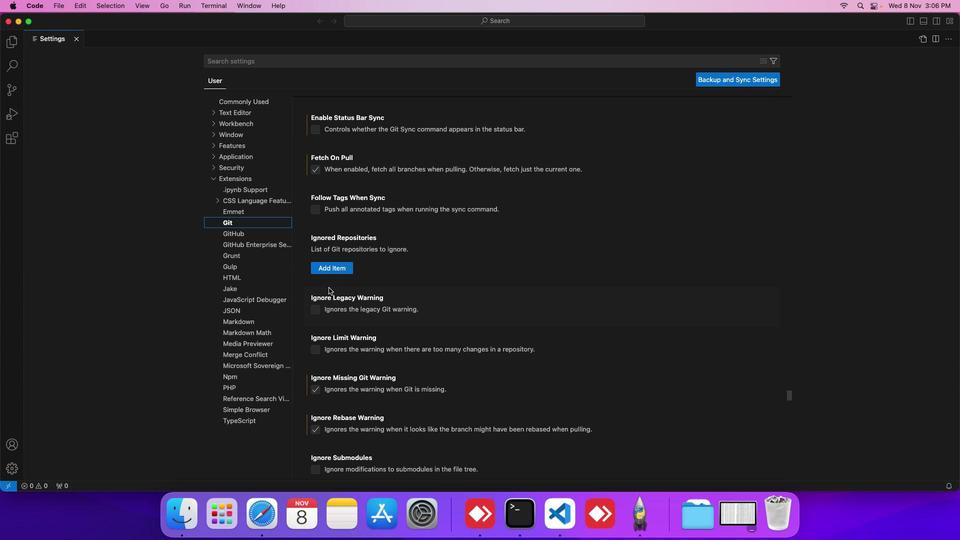 
Action: Mouse scrolled (329, 288) with delta (0, 0)
Screenshot: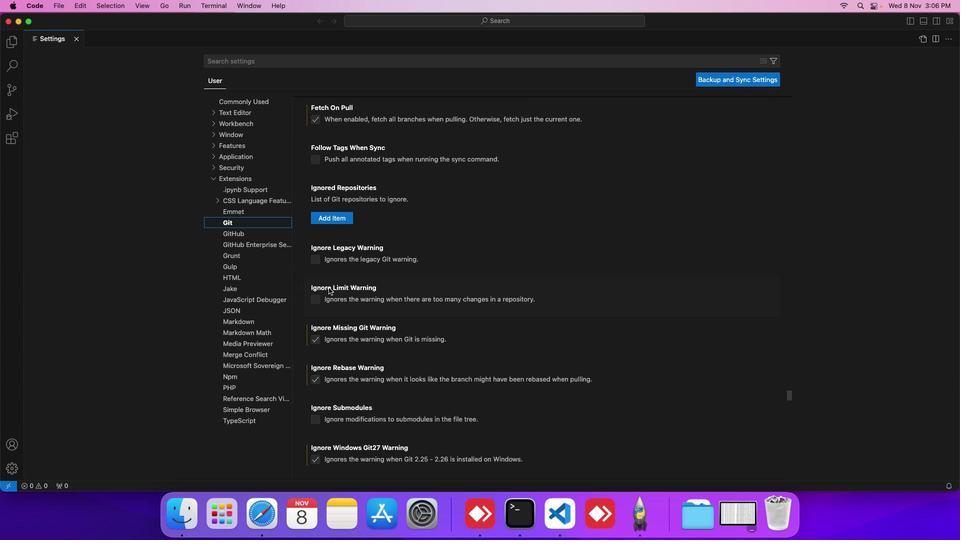 
Action: Mouse scrolled (329, 288) with delta (0, 0)
Screenshot: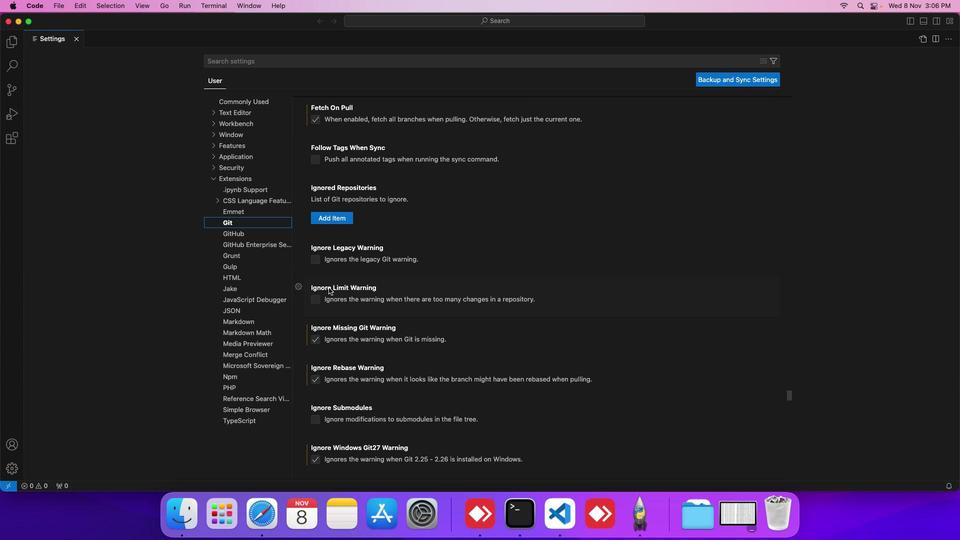 
Action: Mouse scrolled (329, 288) with delta (0, 0)
Screenshot: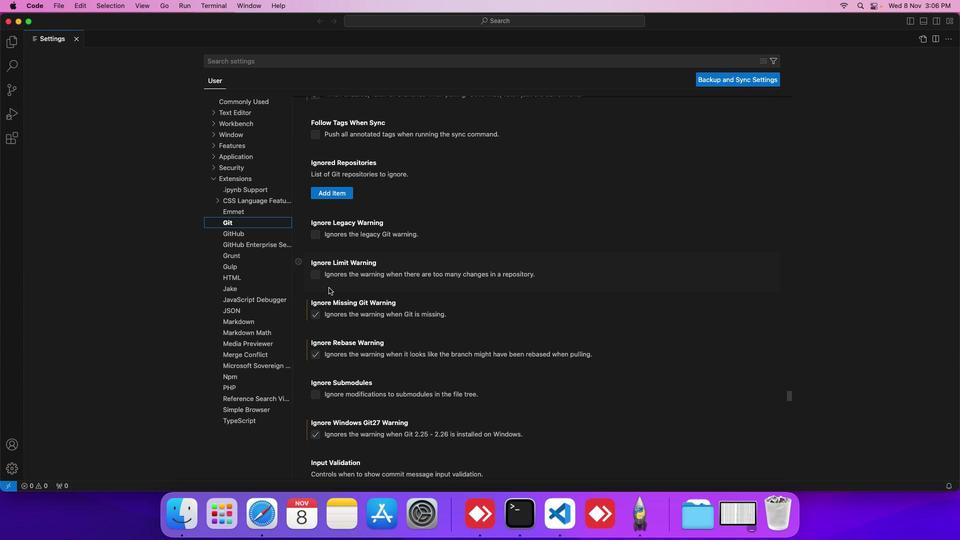 
Action: Mouse scrolled (329, 288) with delta (0, 0)
Screenshot: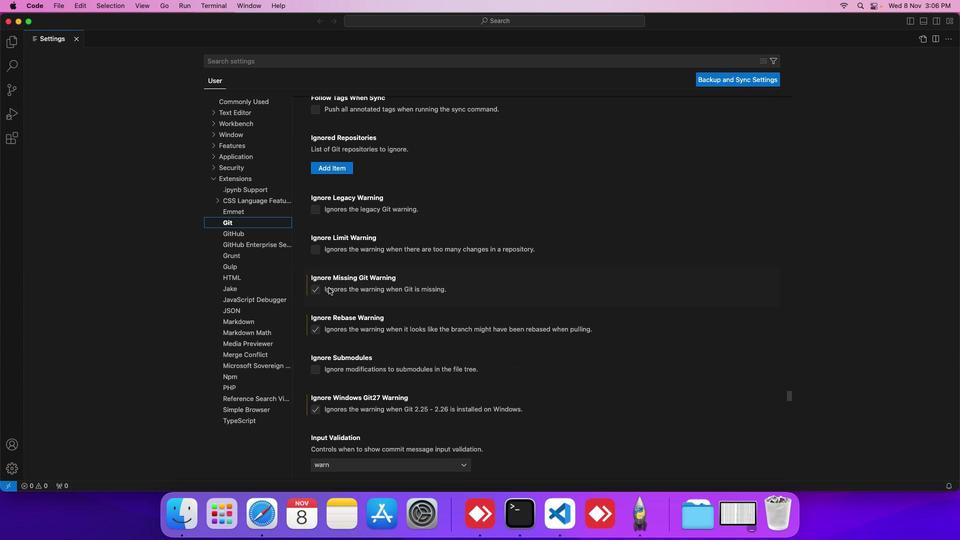 
Action: Mouse scrolled (329, 288) with delta (0, 0)
Screenshot: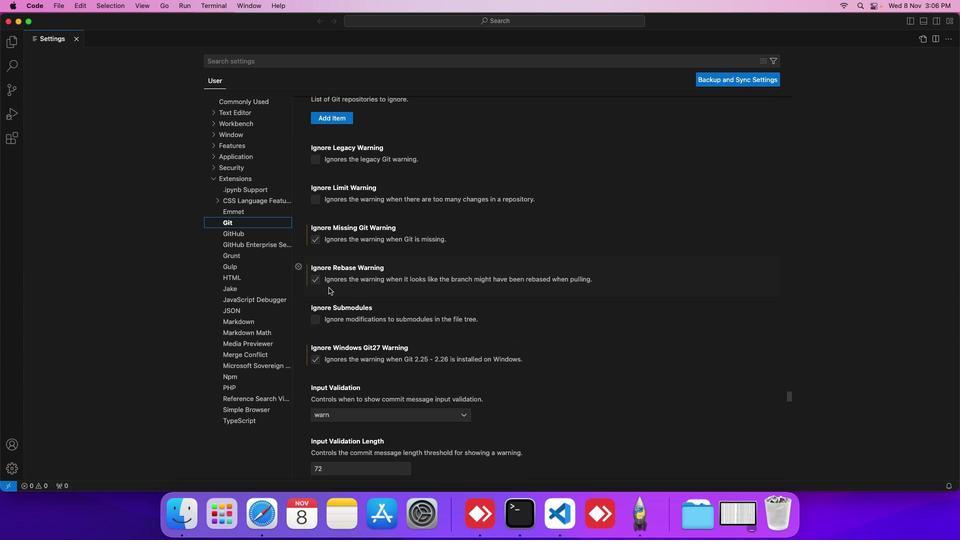 
Action: Mouse scrolled (329, 288) with delta (0, 0)
Screenshot: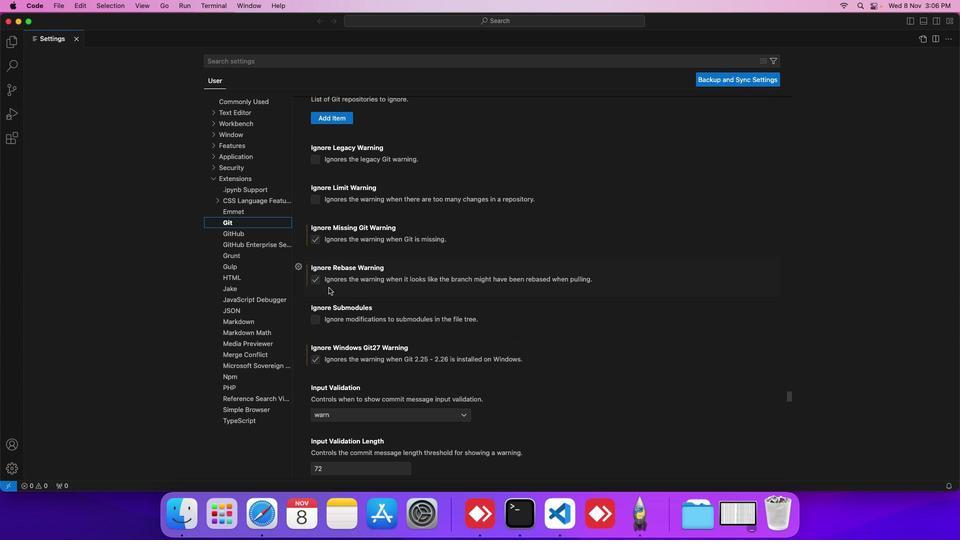 
Action: Mouse scrolled (329, 288) with delta (0, 0)
Screenshot: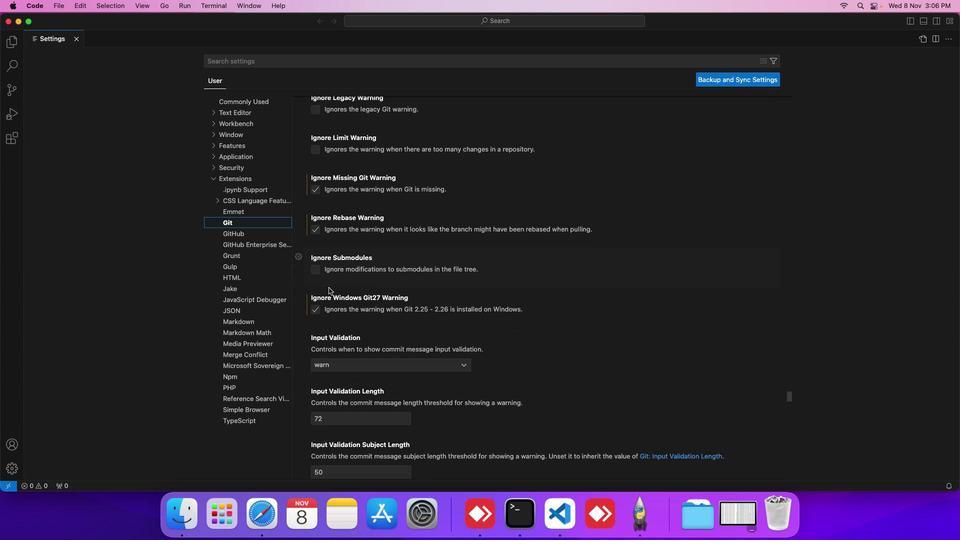
Action: Mouse scrolled (329, 288) with delta (0, 0)
Screenshot: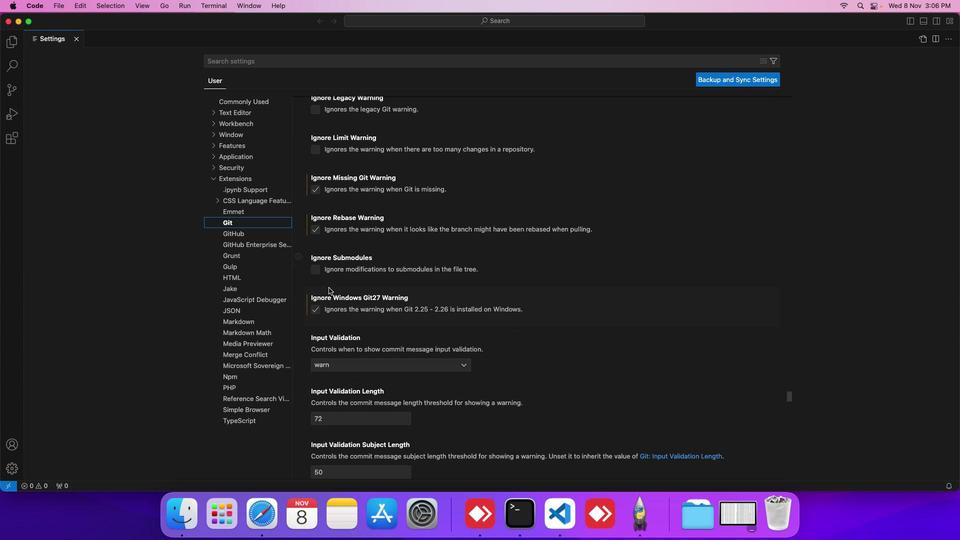 
Action: Mouse scrolled (329, 288) with delta (0, 0)
Screenshot: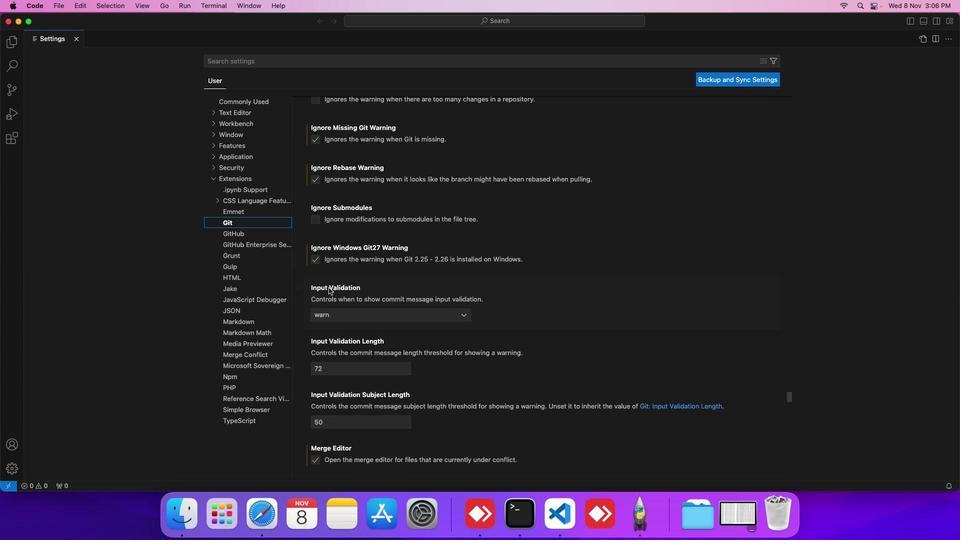 
Action: Mouse scrolled (329, 288) with delta (0, 0)
Screenshot: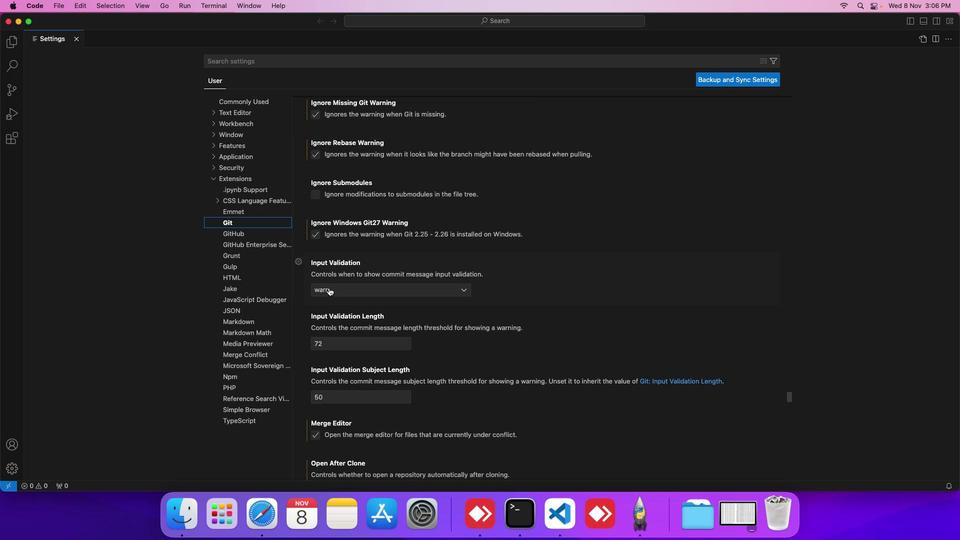 
Action: Mouse scrolled (329, 288) with delta (0, 0)
Screenshot: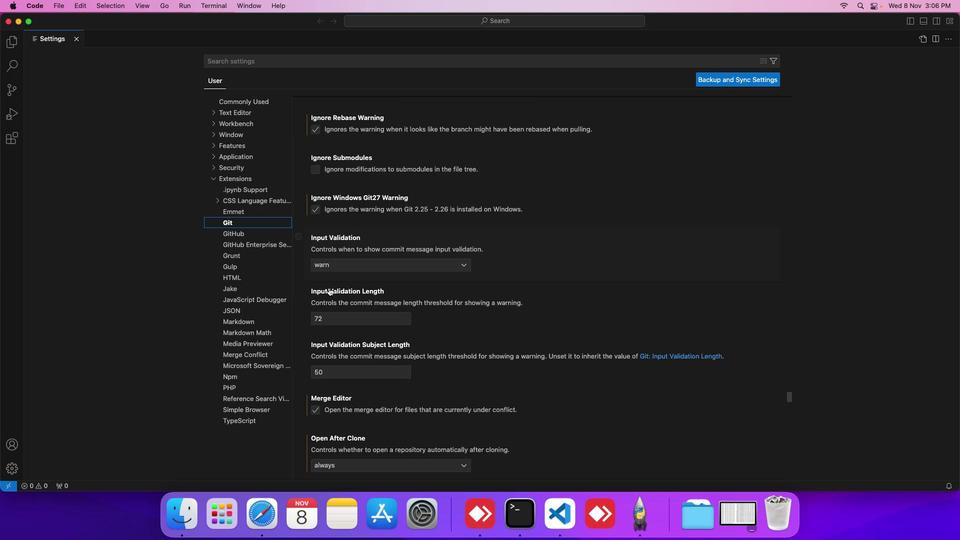 
Action: Mouse scrolled (329, 288) with delta (0, 0)
Screenshot: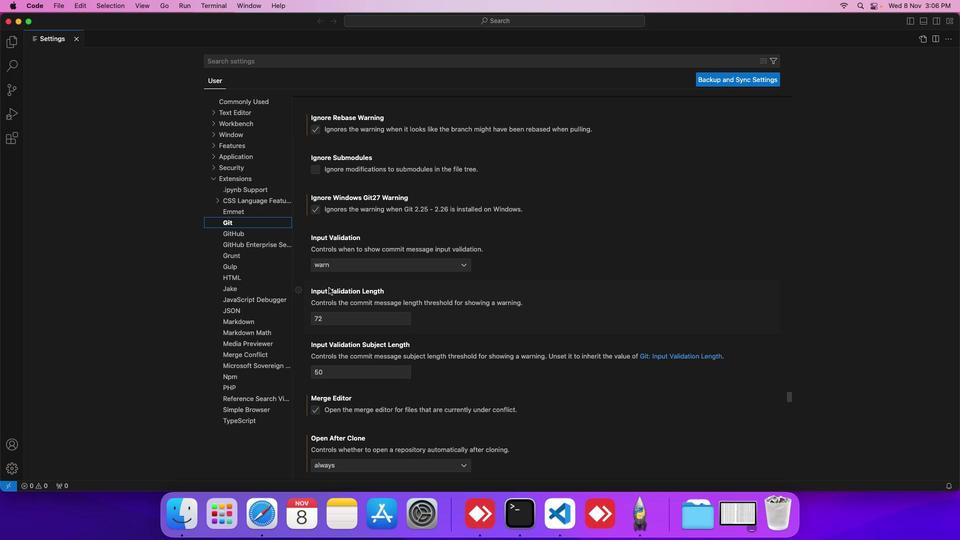 
Action: Mouse scrolled (329, 288) with delta (0, 0)
Screenshot: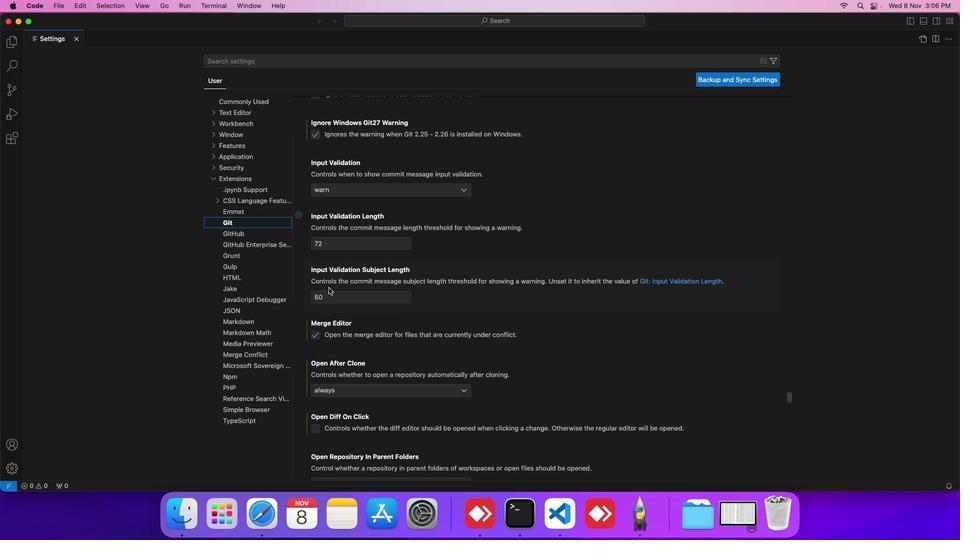 
Action: Mouse scrolled (329, 288) with delta (0, 0)
Screenshot: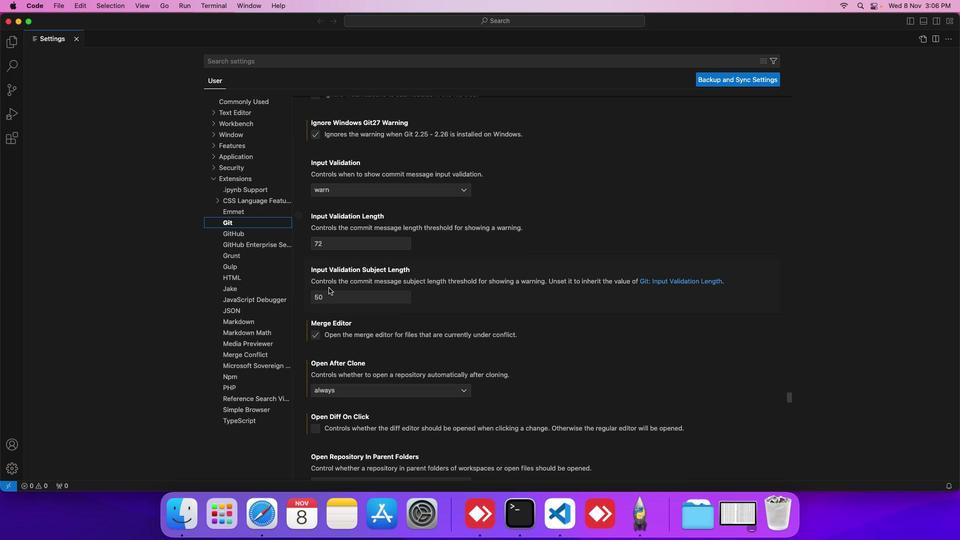 
Action: Mouse scrolled (329, 288) with delta (0, 0)
Screenshot: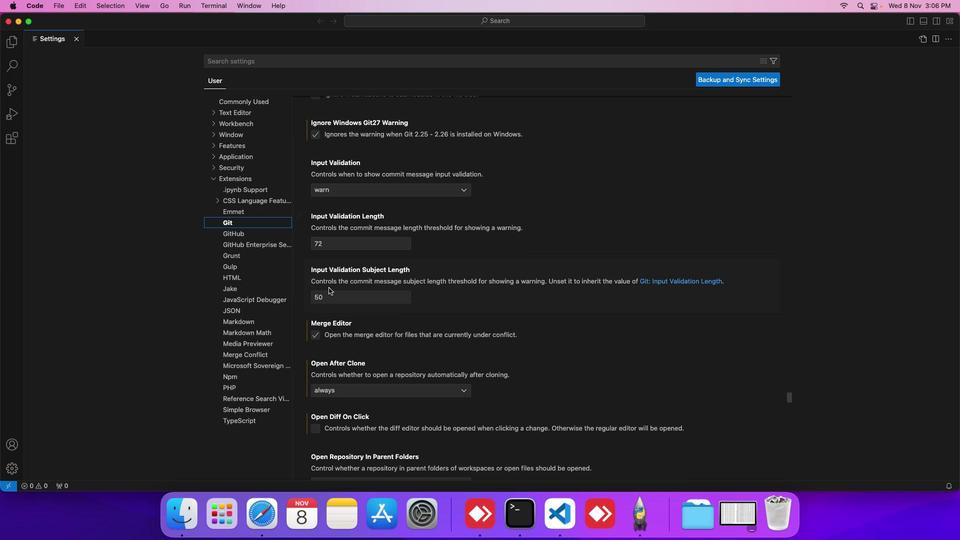 
Action: Mouse scrolled (329, 288) with delta (0, 0)
Screenshot: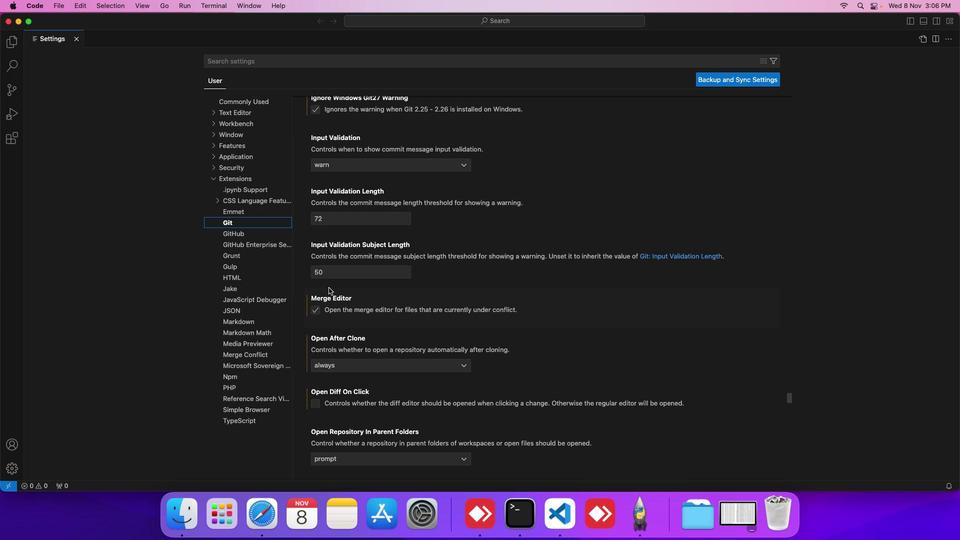 
Action: Mouse scrolled (329, 288) with delta (0, 0)
Screenshot: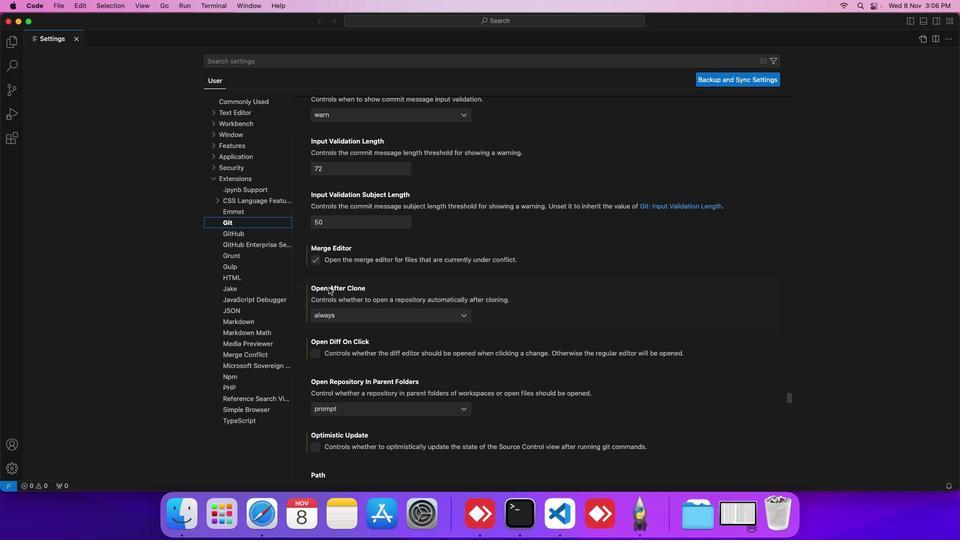 
Action: Mouse scrolled (329, 288) with delta (0, 0)
Screenshot: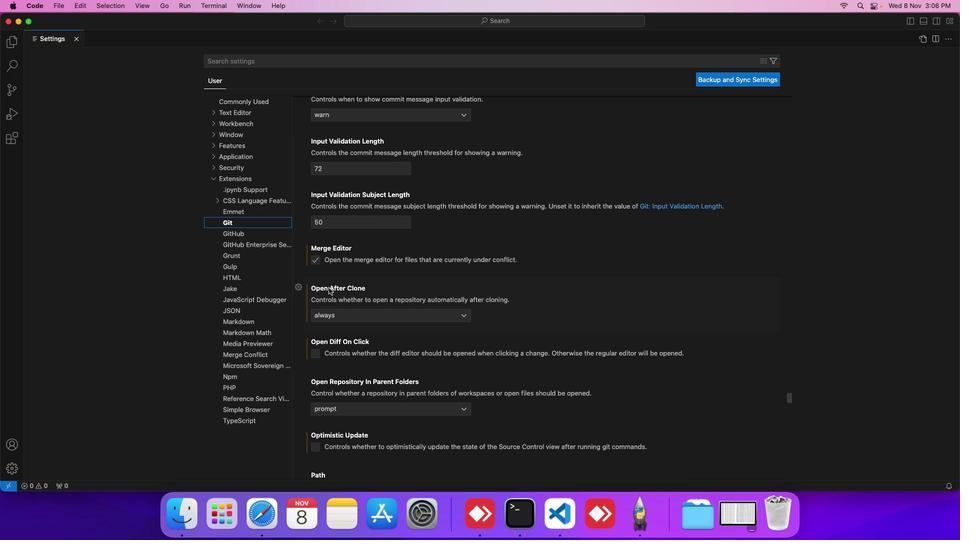 
Action: Mouse scrolled (329, 288) with delta (0, 0)
Screenshot: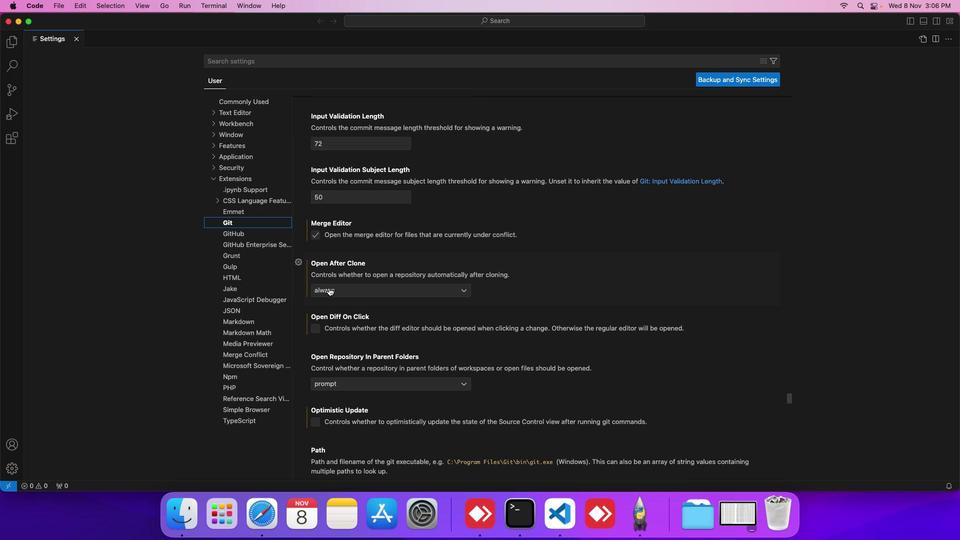 
Action: Mouse scrolled (329, 288) with delta (0, 0)
Screenshot: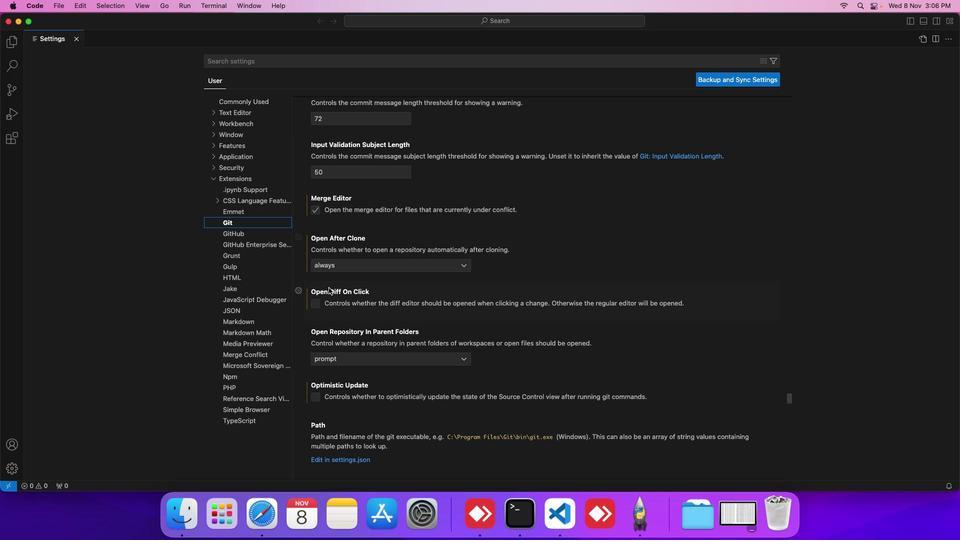 
Action: Mouse scrolled (329, 288) with delta (0, 0)
Screenshot: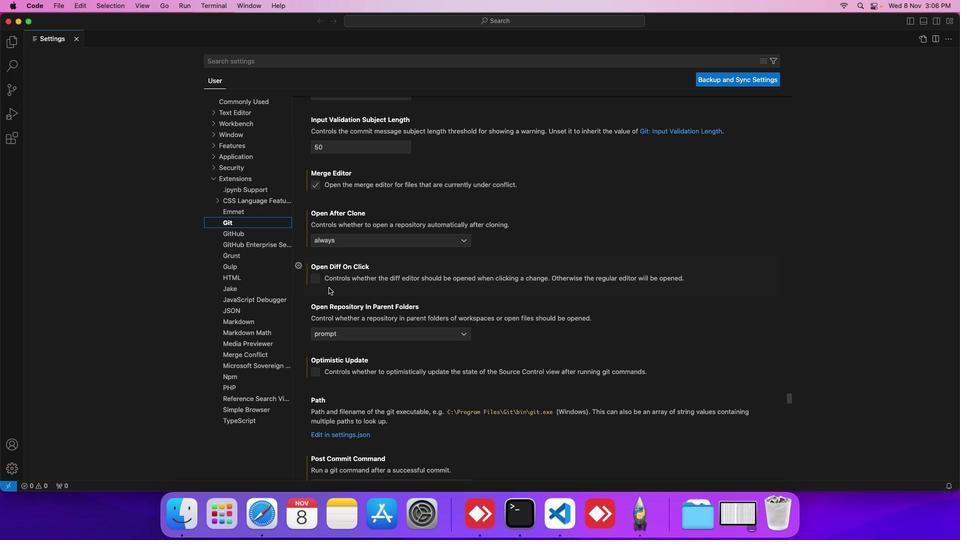 
Action: Mouse scrolled (329, 288) with delta (0, 0)
Screenshot: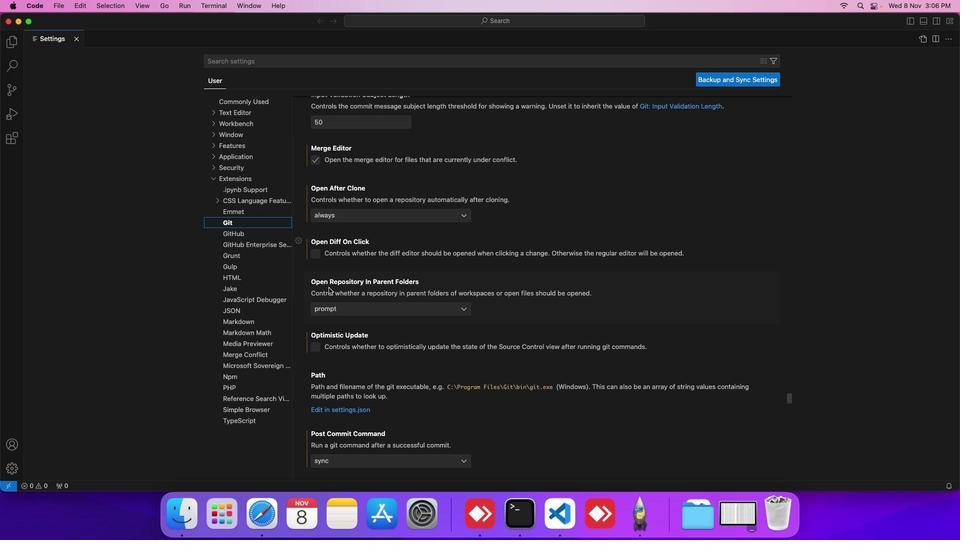 
Action: Mouse scrolled (329, 288) with delta (0, 0)
Screenshot: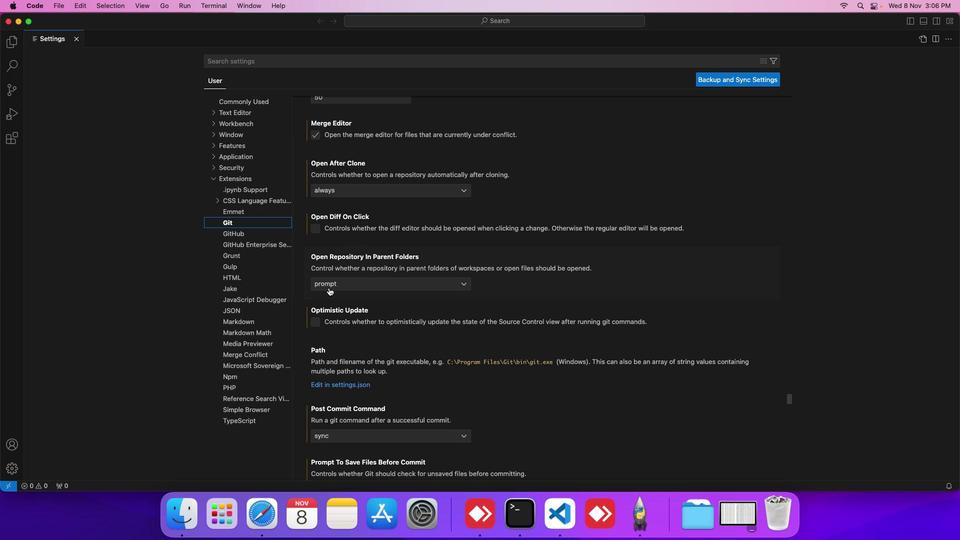 
Action: Mouse scrolled (329, 288) with delta (0, 0)
Screenshot: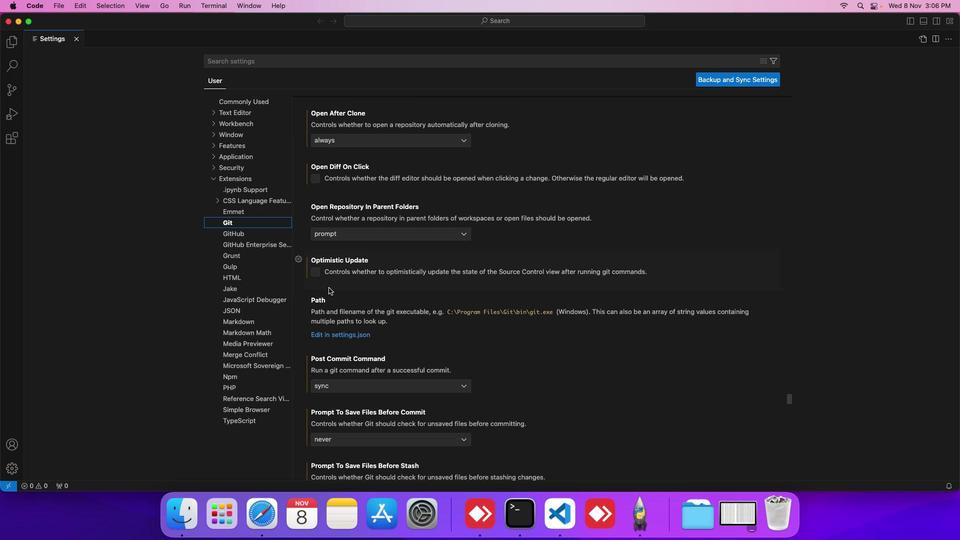 
Action: Mouse scrolled (329, 288) with delta (0, 0)
Screenshot: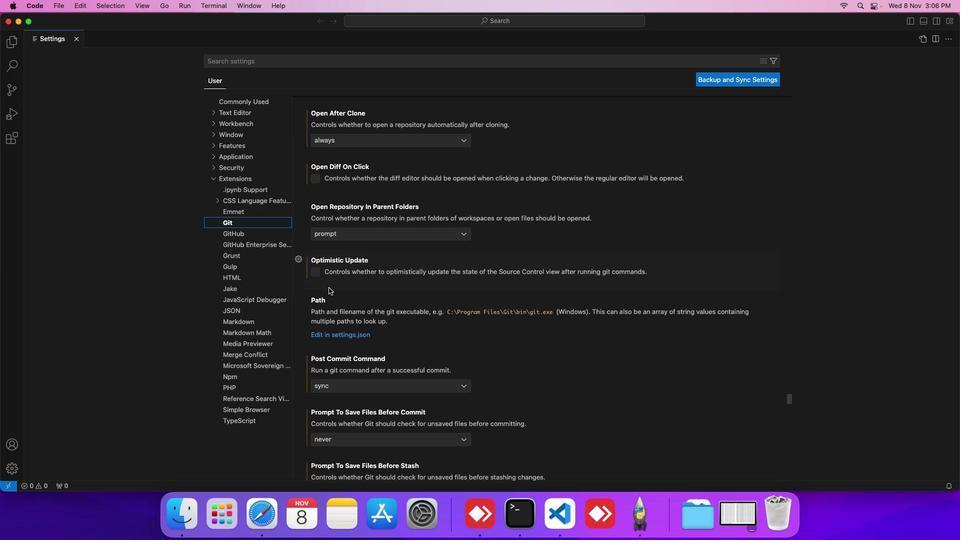 
Action: Mouse scrolled (329, 288) with delta (0, 0)
Screenshot: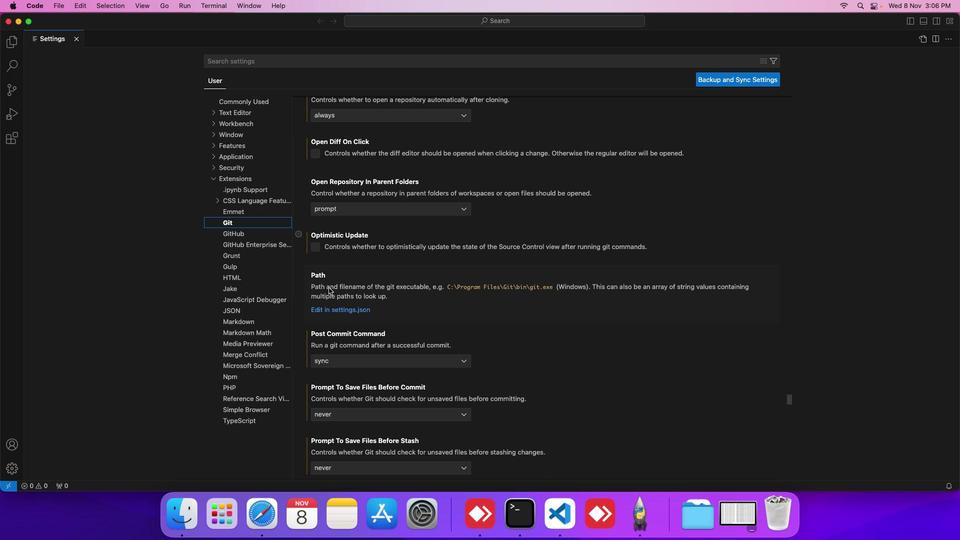 
Action: Mouse scrolled (329, 288) with delta (0, 0)
Screenshot: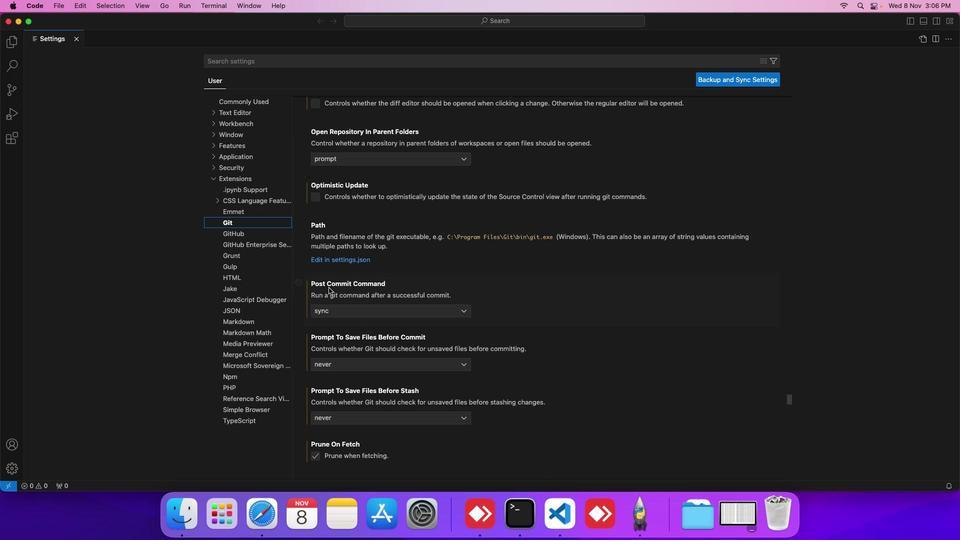 
Action: Mouse scrolled (329, 288) with delta (0, 0)
Screenshot: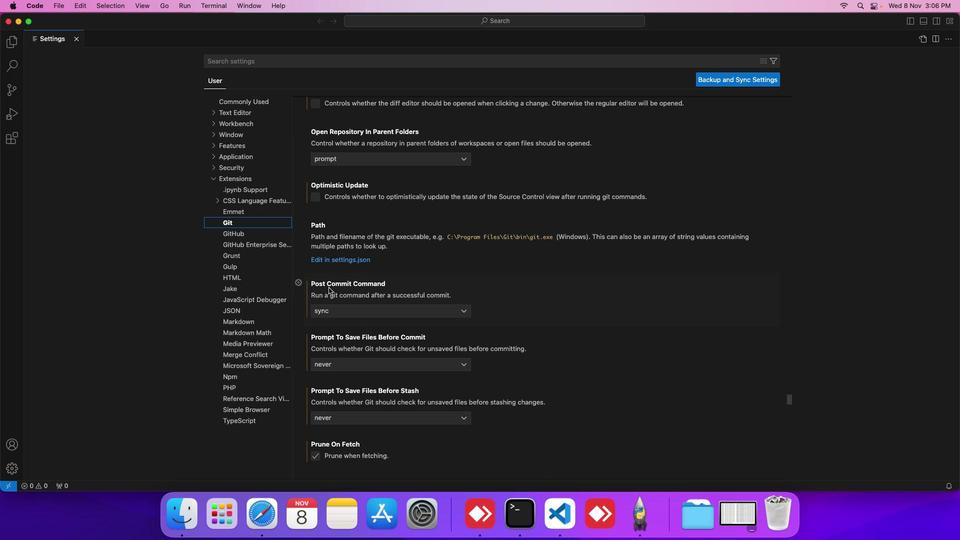 
Action: Mouse scrolled (329, 288) with delta (0, 0)
Screenshot: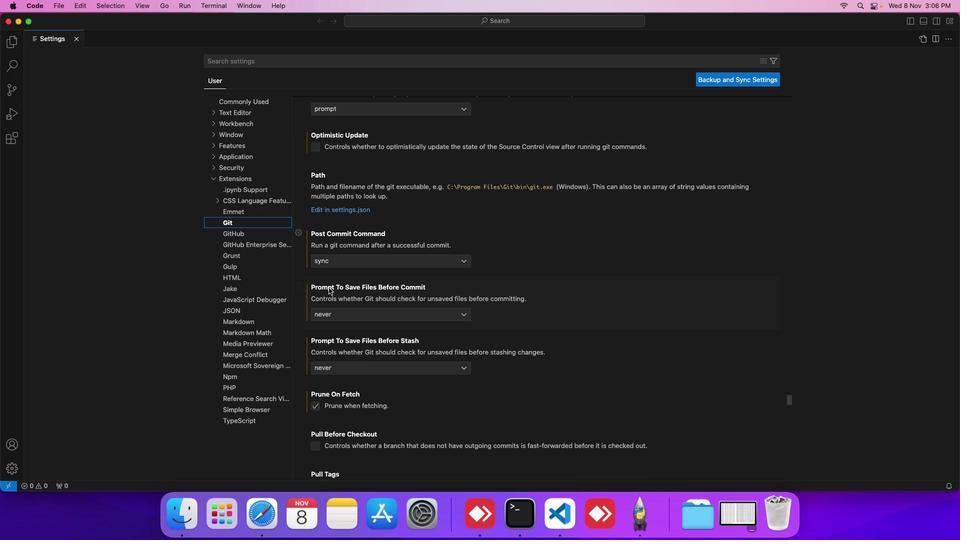 
Action: Mouse scrolled (329, 288) with delta (0, 0)
Screenshot: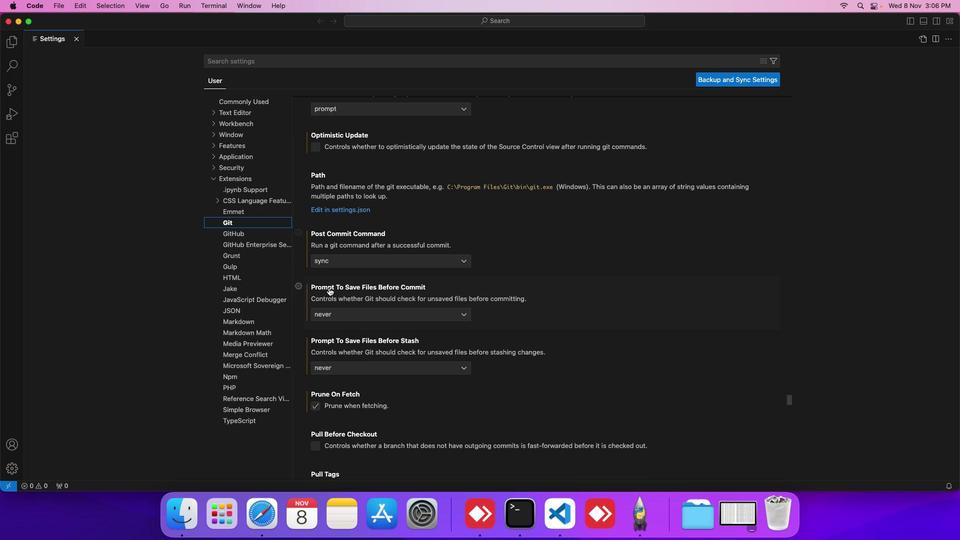 
Action: Mouse scrolled (329, 288) with delta (0, 0)
Screenshot: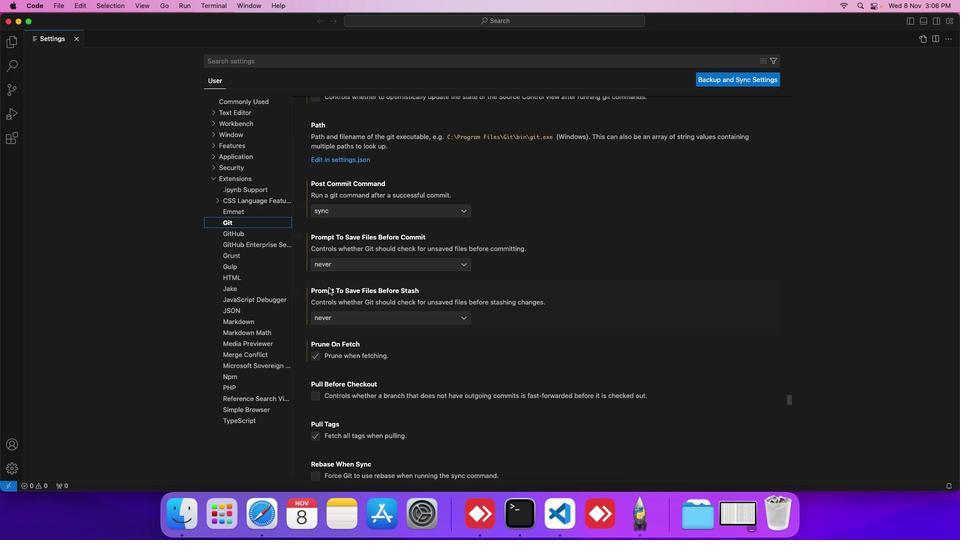 
Action: Mouse scrolled (329, 288) with delta (0, 0)
Screenshot: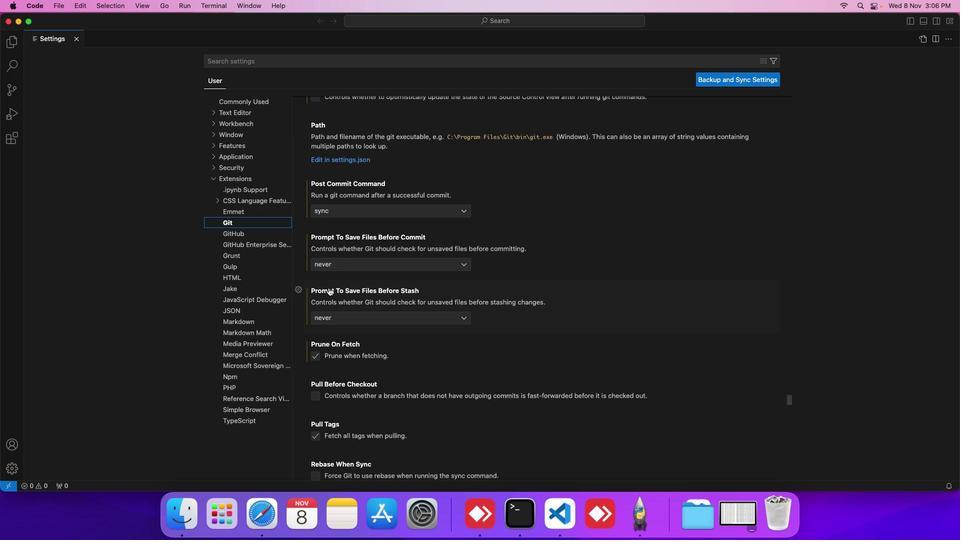 
Action: Mouse scrolled (329, 288) with delta (0, 0)
Screenshot: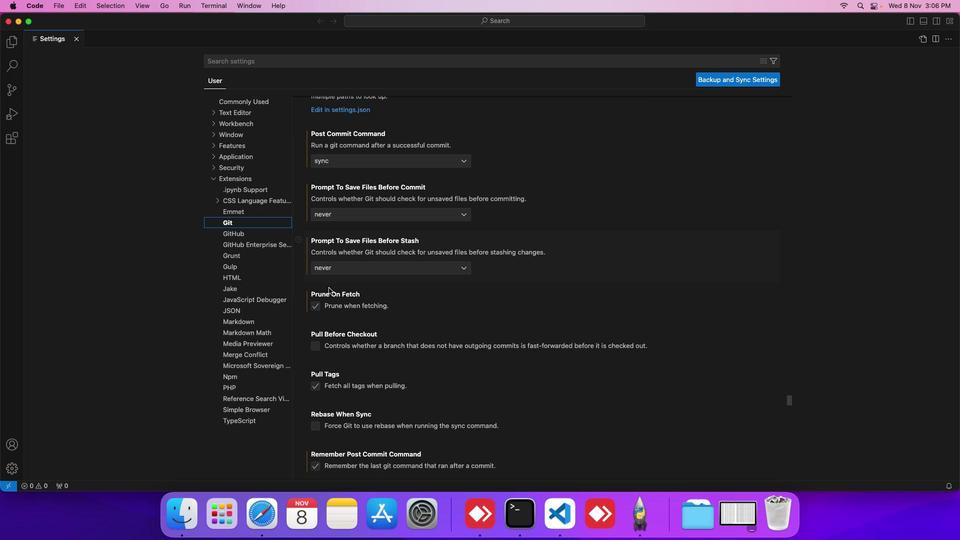 
Action: Mouse scrolled (329, 288) with delta (0, 0)
Screenshot: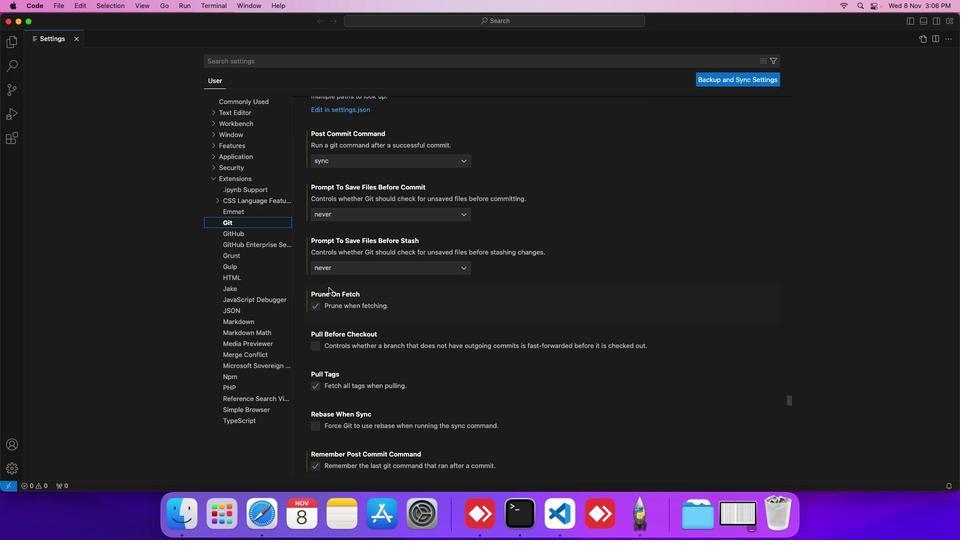 
Action: Mouse scrolled (329, 288) with delta (0, 0)
Screenshot: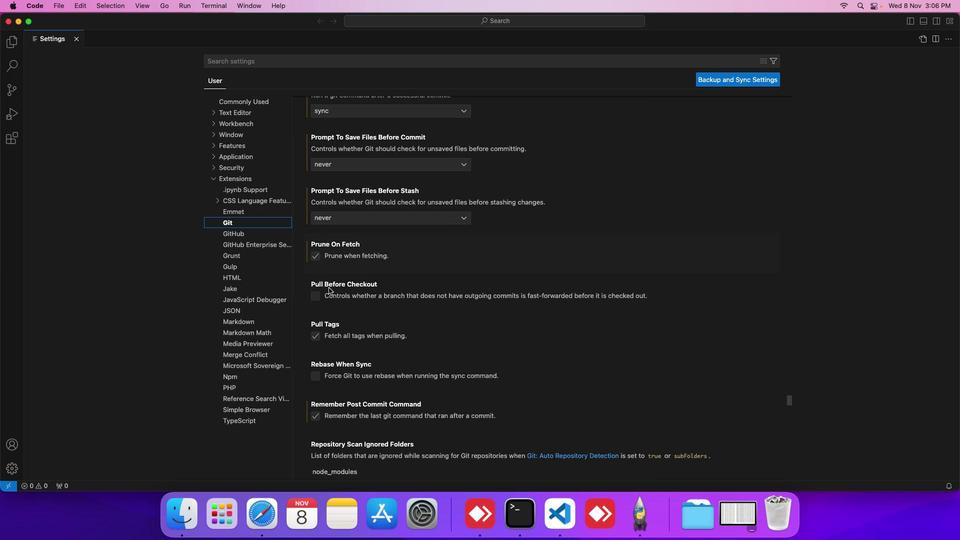 
Action: Mouse scrolled (329, 288) with delta (0, 0)
Screenshot: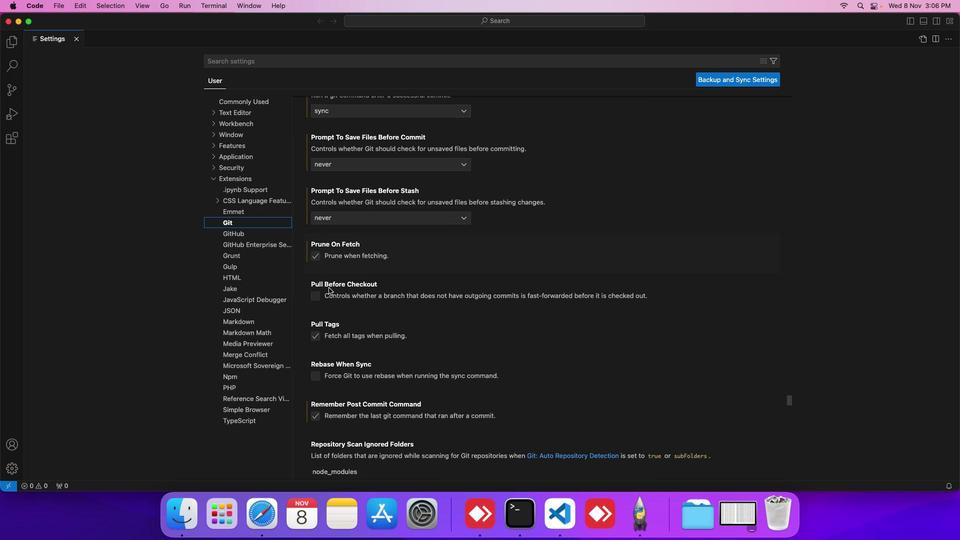 
Action: Mouse scrolled (329, 288) with delta (0, 0)
Screenshot: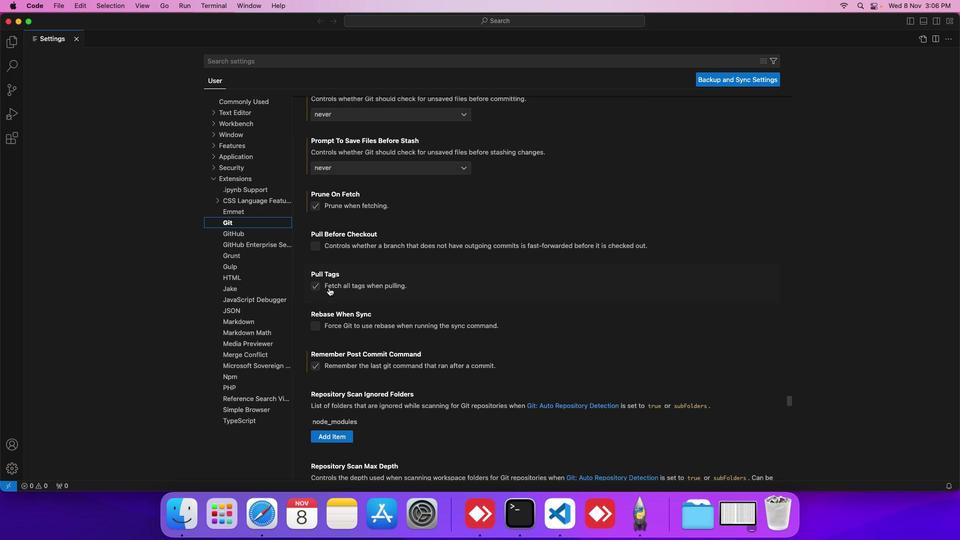
Action: Mouse scrolled (329, 288) with delta (0, 0)
Screenshot: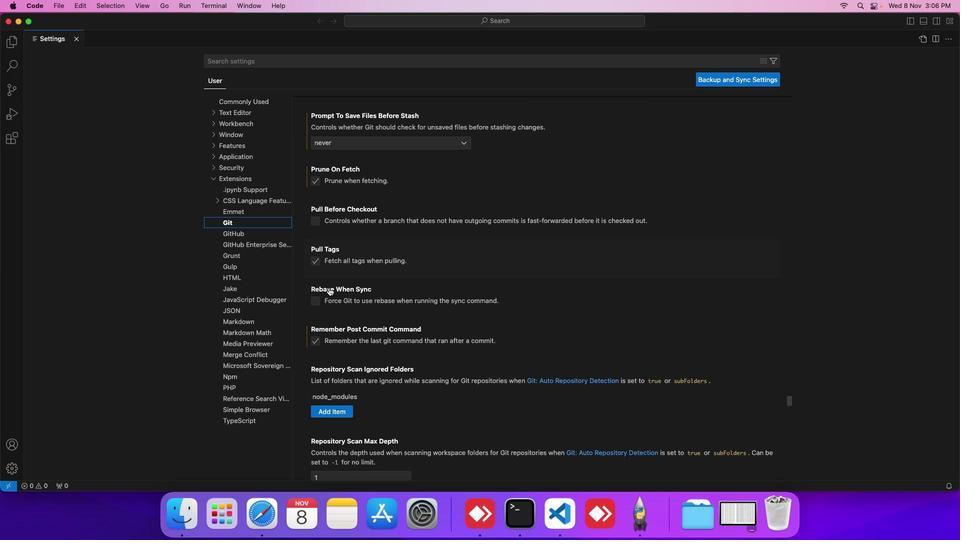 
Action: Mouse scrolled (329, 288) with delta (0, 0)
Screenshot: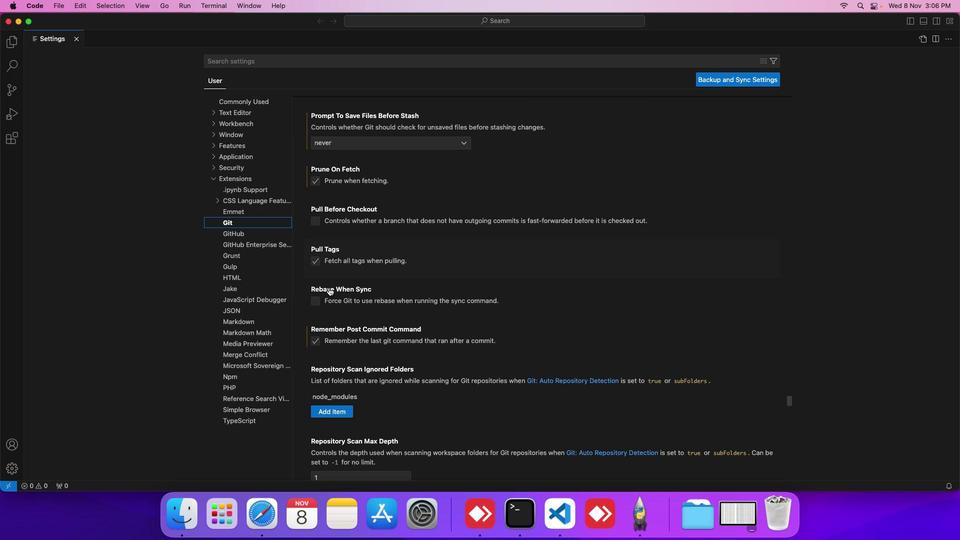 
Action: Mouse scrolled (329, 288) with delta (0, 0)
Screenshot: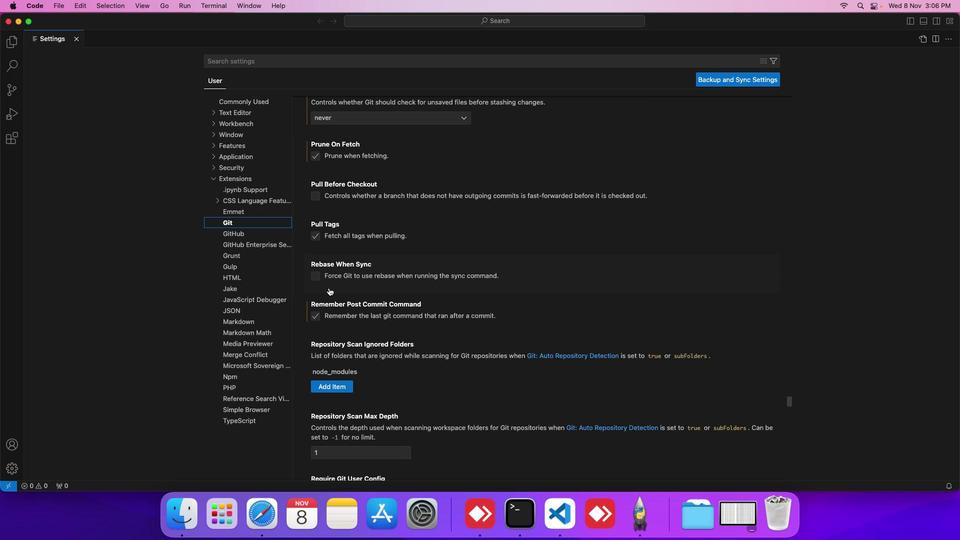 
Action: Mouse scrolled (329, 288) with delta (0, 0)
Screenshot: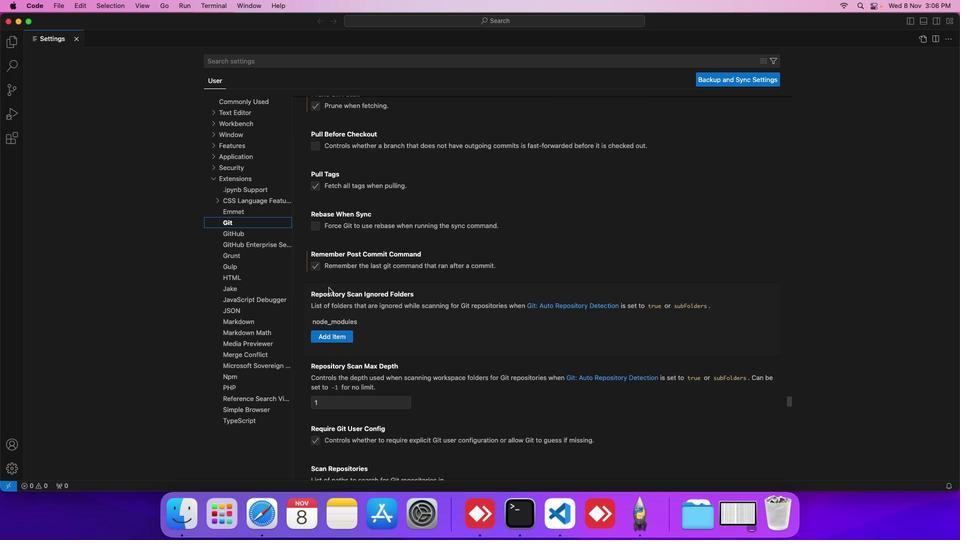
Action: Mouse scrolled (329, 288) with delta (0, 0)
Screenshot: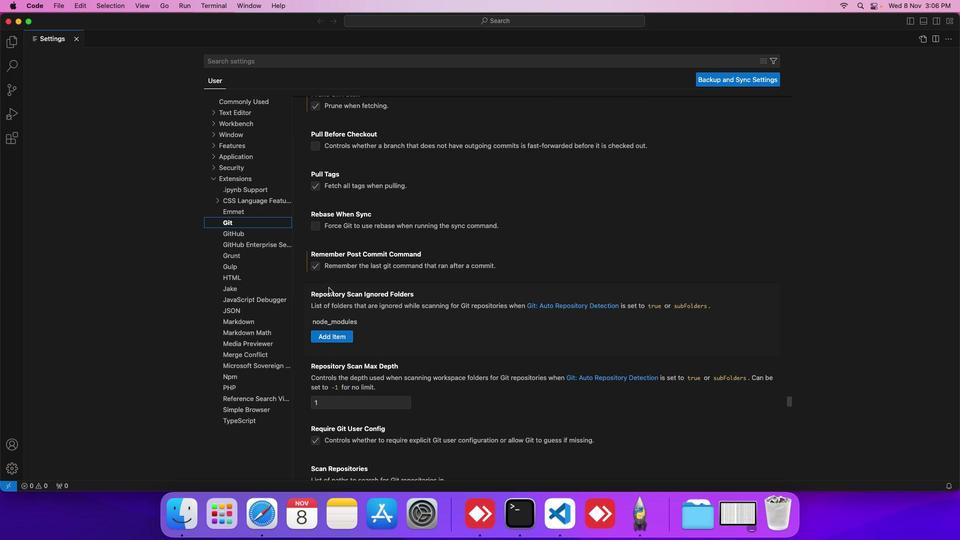 
Action: Mouse scrolled (329, 288) with delta (0, 0)
Screenshot: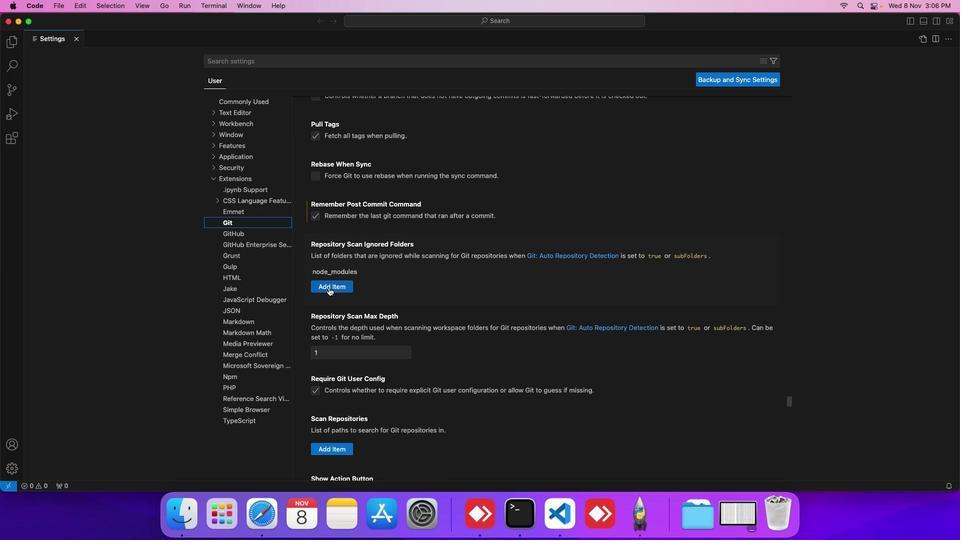 
Action: Mouse scrolled (329, 288) with delta (0, 0)
Screenshot: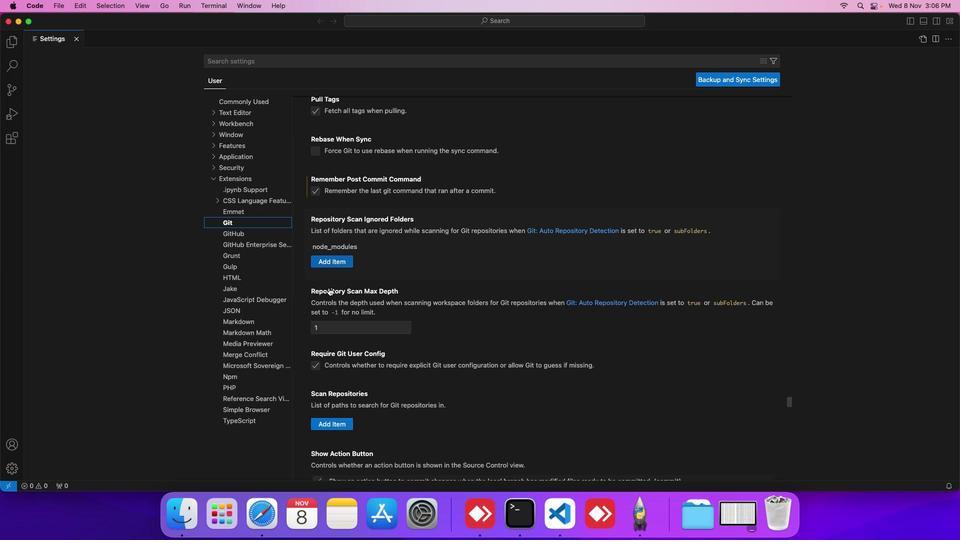 
Action: Mouse scrolled (329, 288) with delta (0, 0)
Screenshot: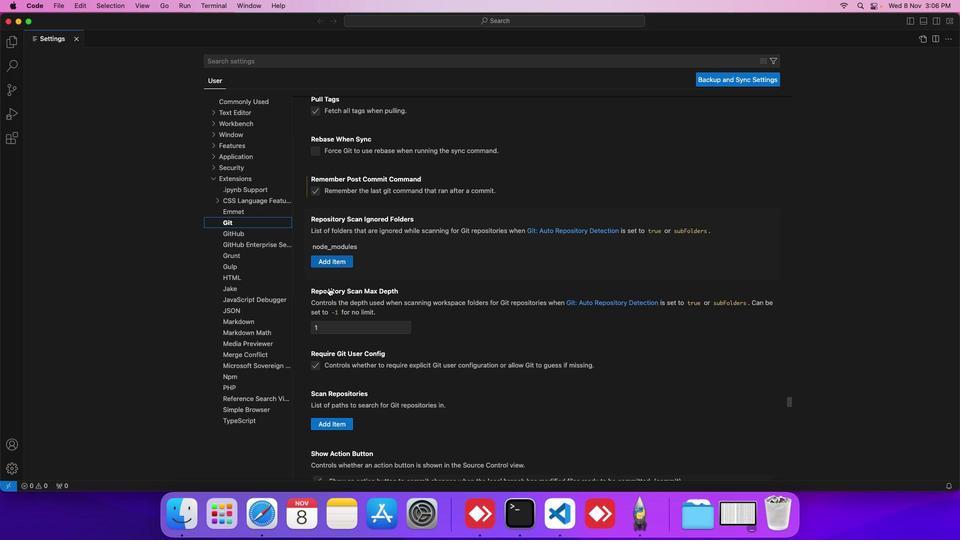 
Action: Mouse scrolled (329, 288) with delta (0, 0)
Screenshot: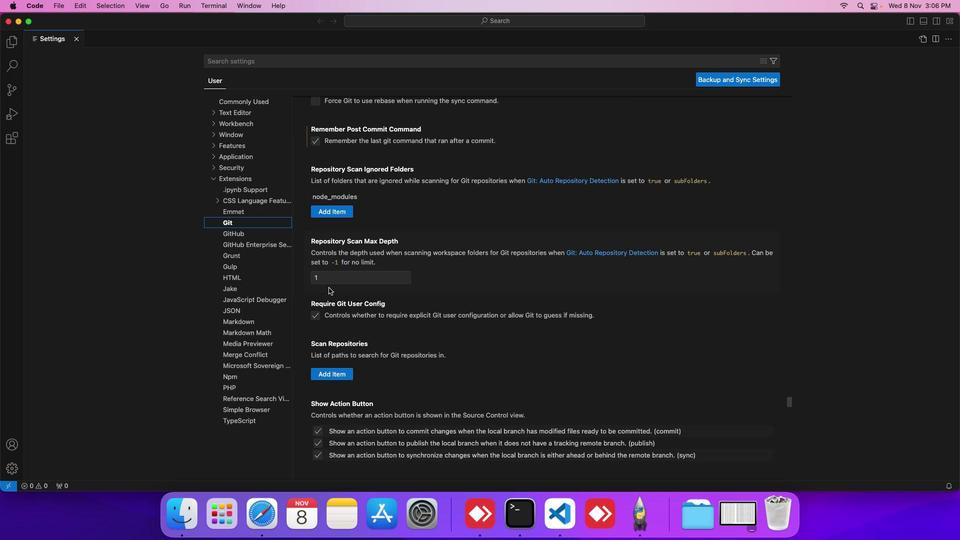 
Action: Mouse scrolled (329, 288) with delta (0, 0)
Screenshot: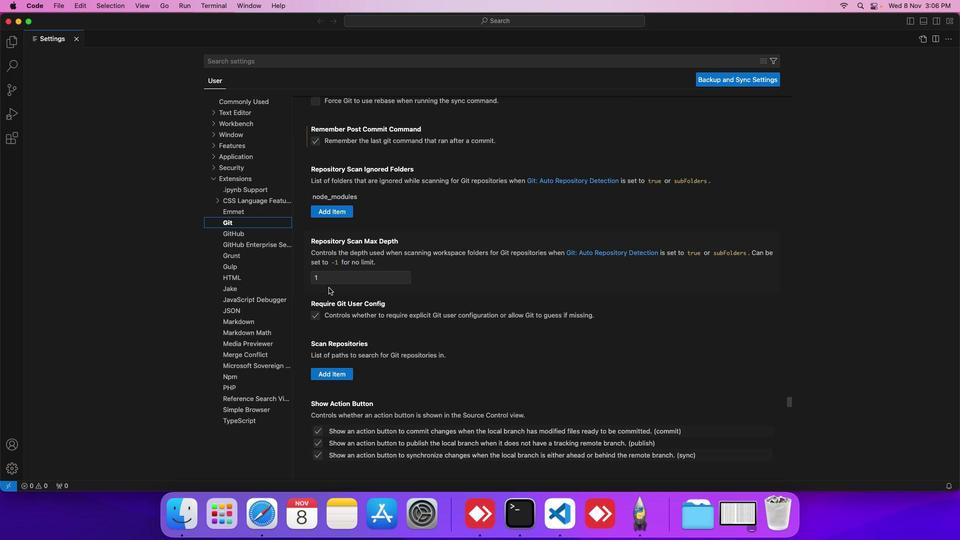 
Action: Mouse moved to (318, 316)
Screenshot: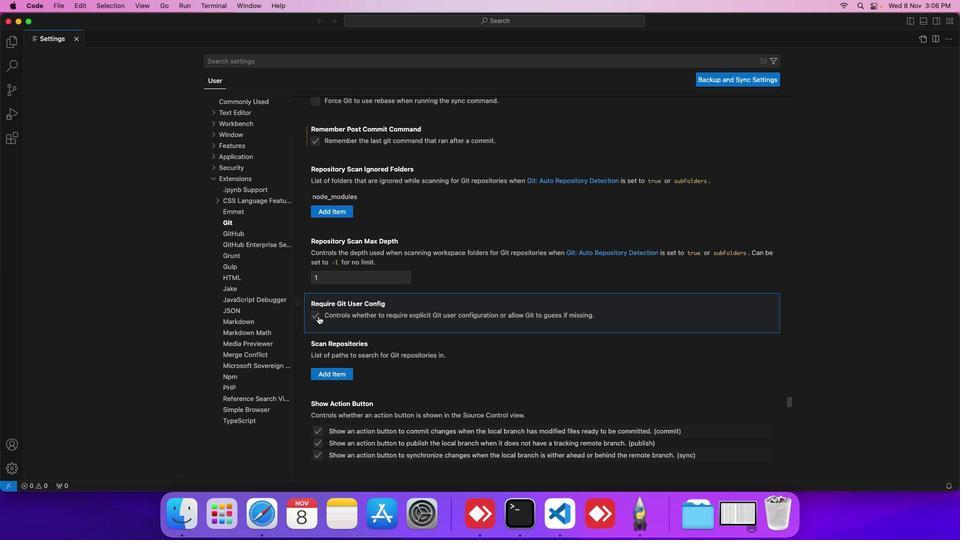 
Action: Mouse pressed left at (318, 316)
Screenshot: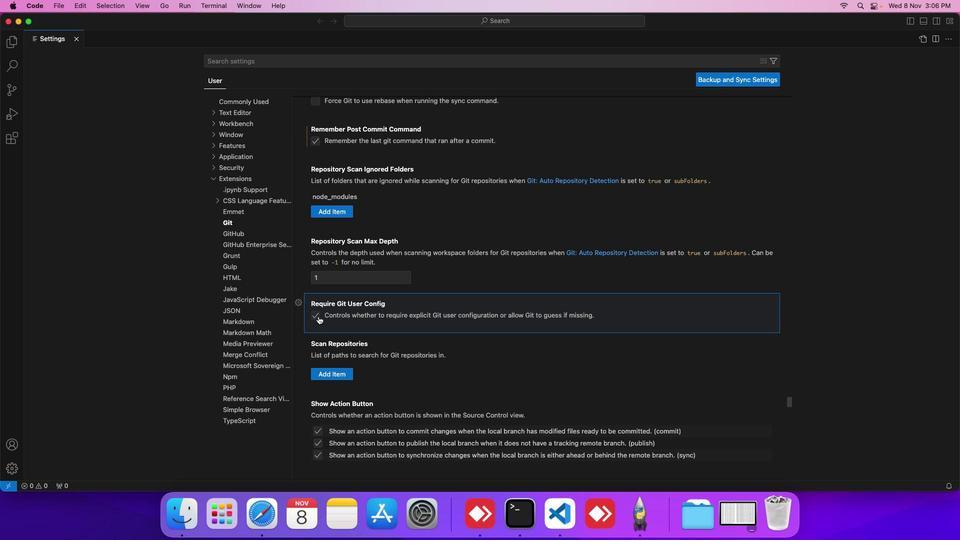
Action: Mouse moved to (353, 317)
Screenshot: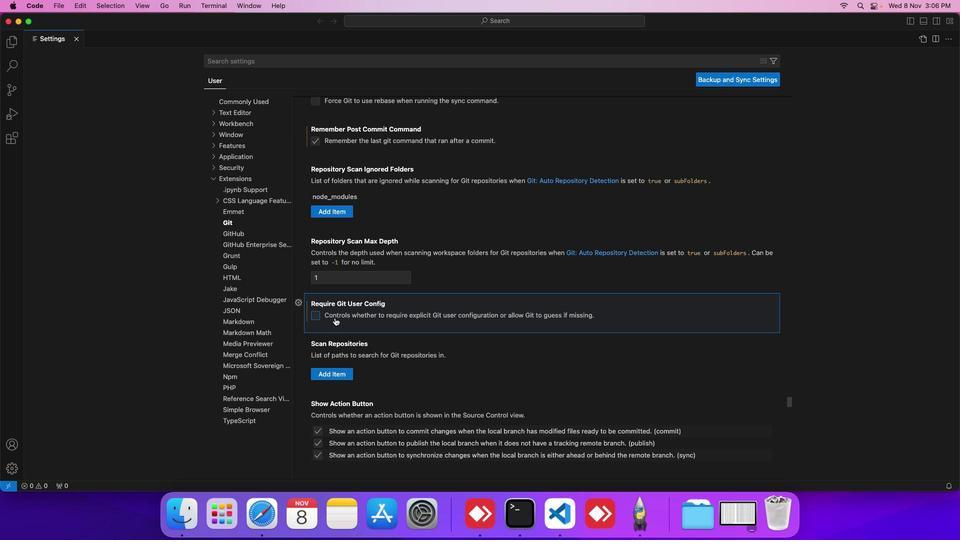 
